 Task: Look for space in Perth from 28th july 2023 to 8th august 2023 for 5 adults, ,  and 1 pet in price range Rs.18000 to Rs.25000. Place can be entire place or private room with 3 bedrooms having 5 beds and 3 bathrooms. Property type can be house. Amenities needed are: wifiair conditioning, free parkinig on premises, gym, breakfast, beachfront. Booking option can be shelf check-in. Required host language is .
Action: Mouse moved to (447, 507)
Screenshot: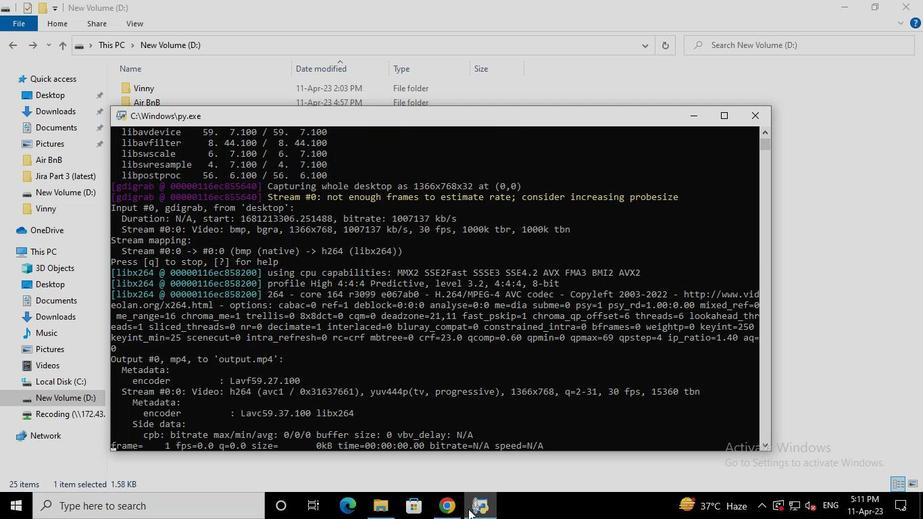 
Action: Mouse pressed left at (447, 507)
Screenshot: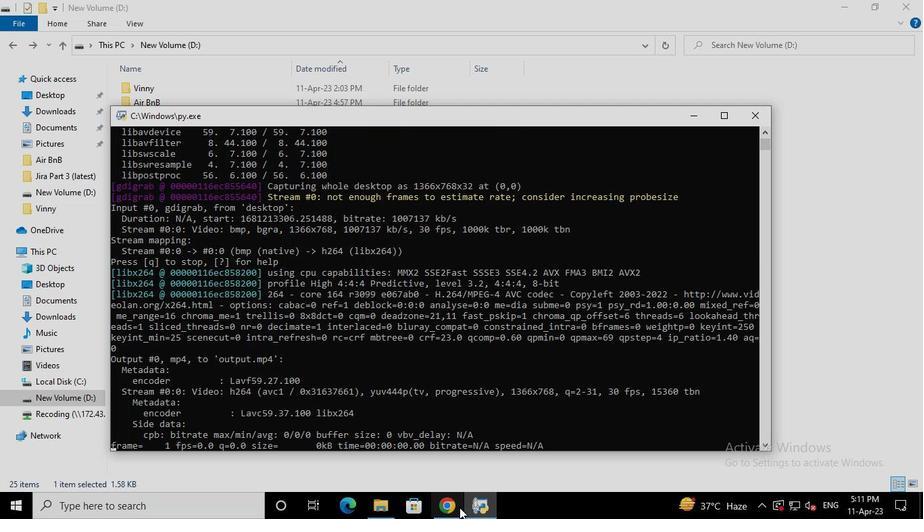 
Action: Mouse moved to (385, 123)
Screenshot: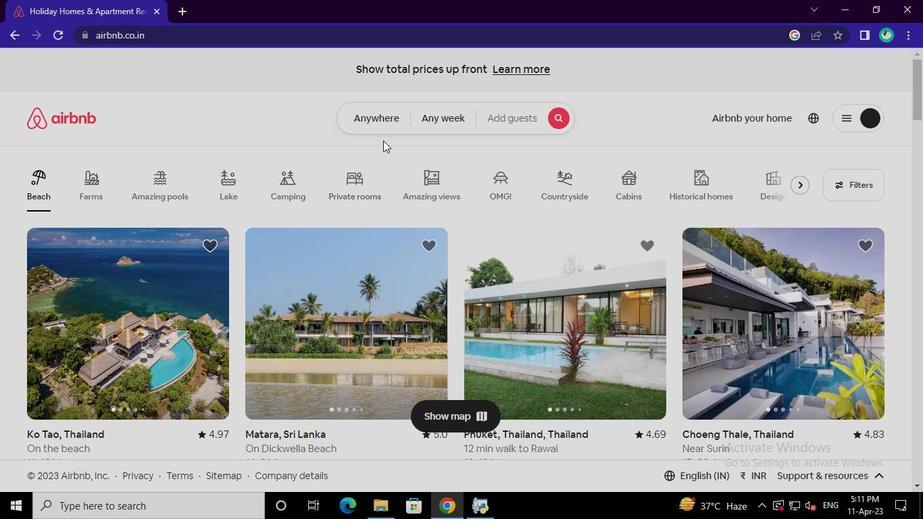 
Action: Mouse pressed left at (385, 123)
Screenshot: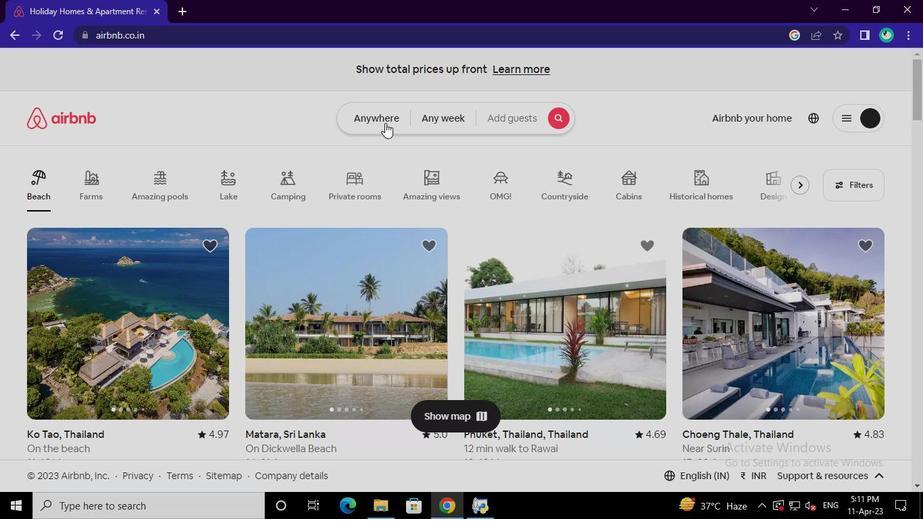 
Action: Mouse moved to (319, 171)
Screenshot: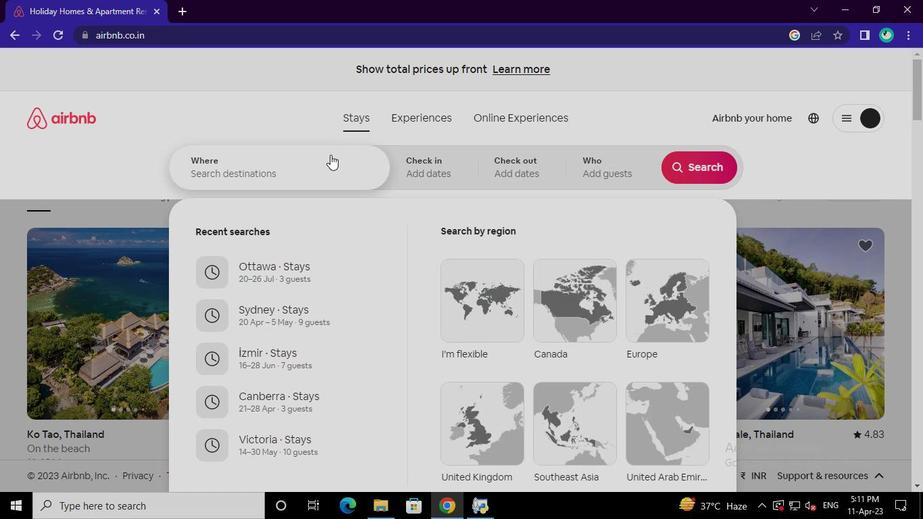 
Action: Mouse pressed left at (319, 171)
Screenshot: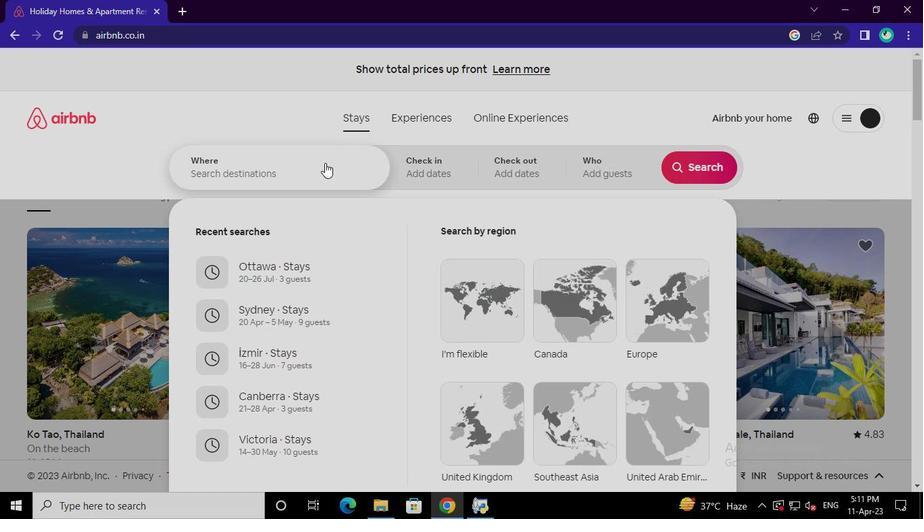 
Action: Keyboard Key.shift
Screenshot: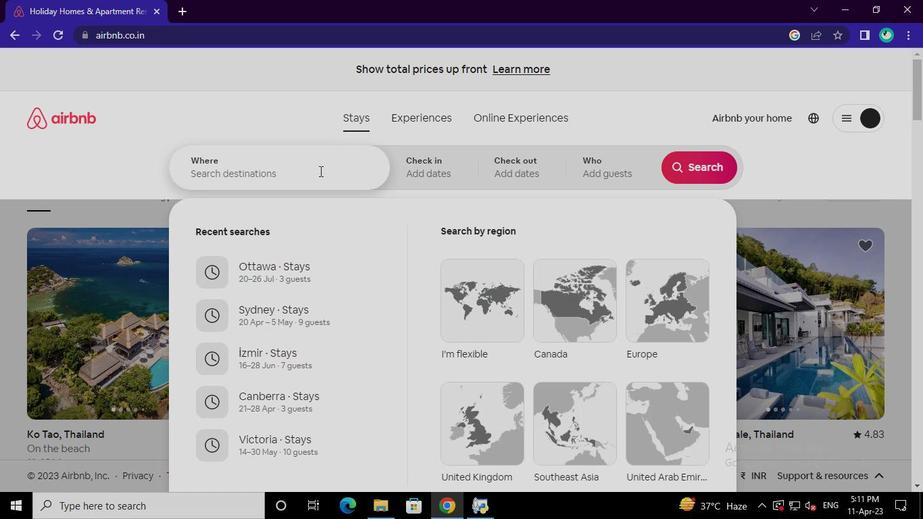 
Action: Keyboard P
Screenshot: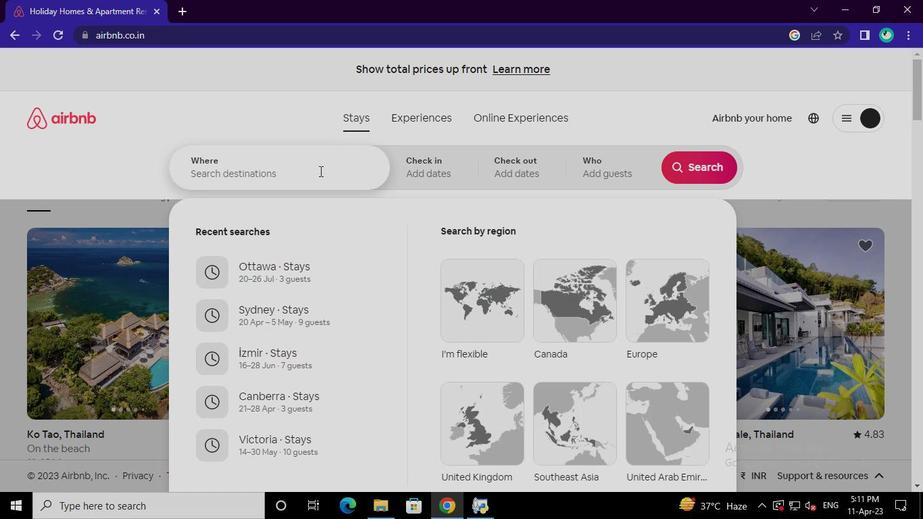 
Action: Keyboard e
Screenshot: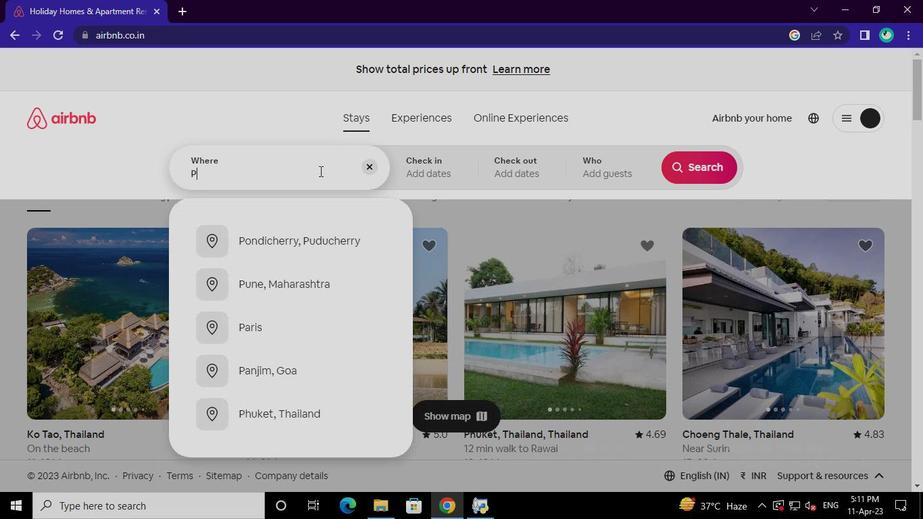 
Action: Keyboard r
Screenshot: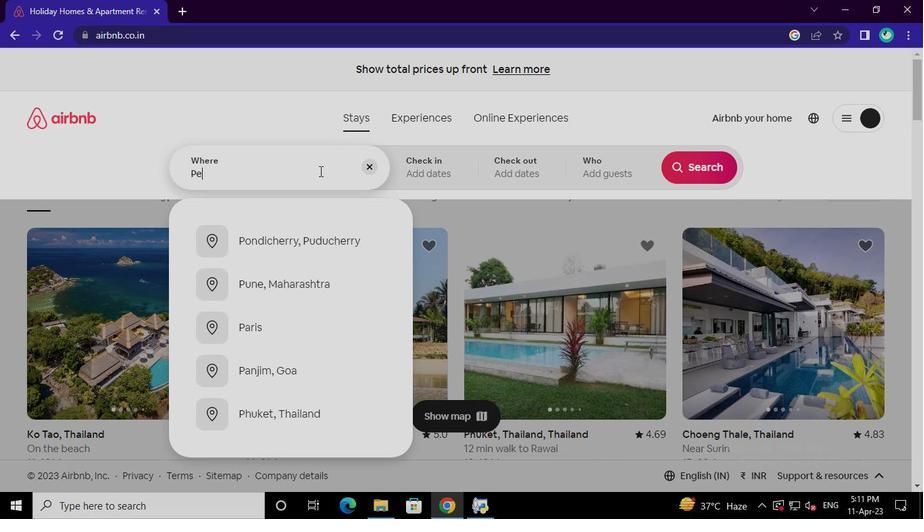 
Action: Keyboard t
Screenshot: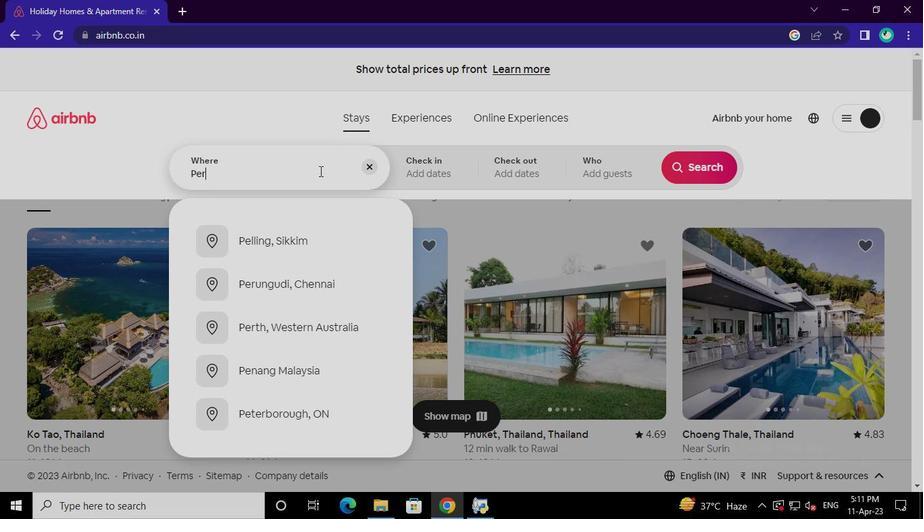 
Action: Keyboard h
Screenshot: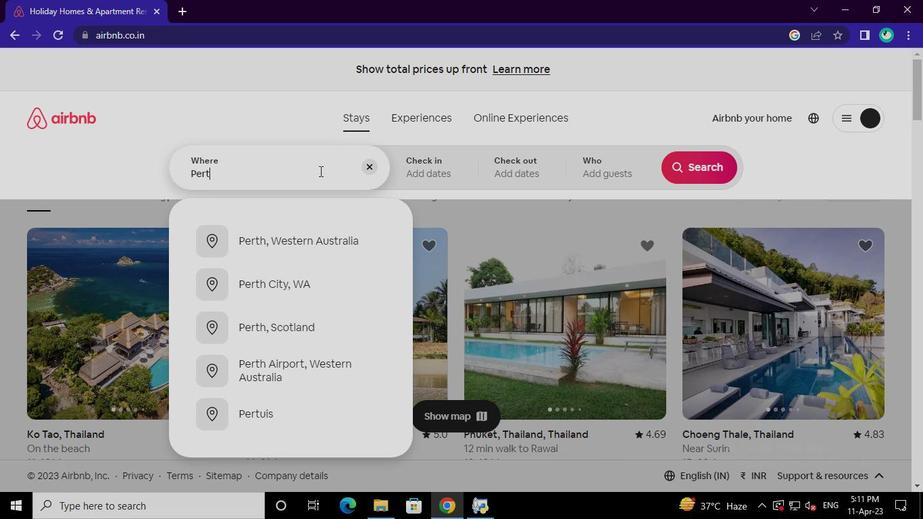 
Action: Mouse moved to (308, 240)
Screenshot: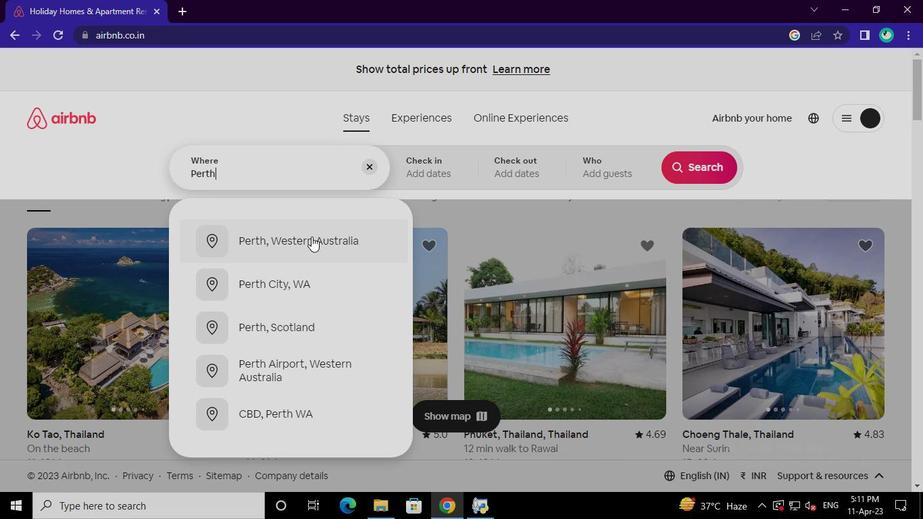 
Action: Mouse pressed left at (308, 240)
Screenshot: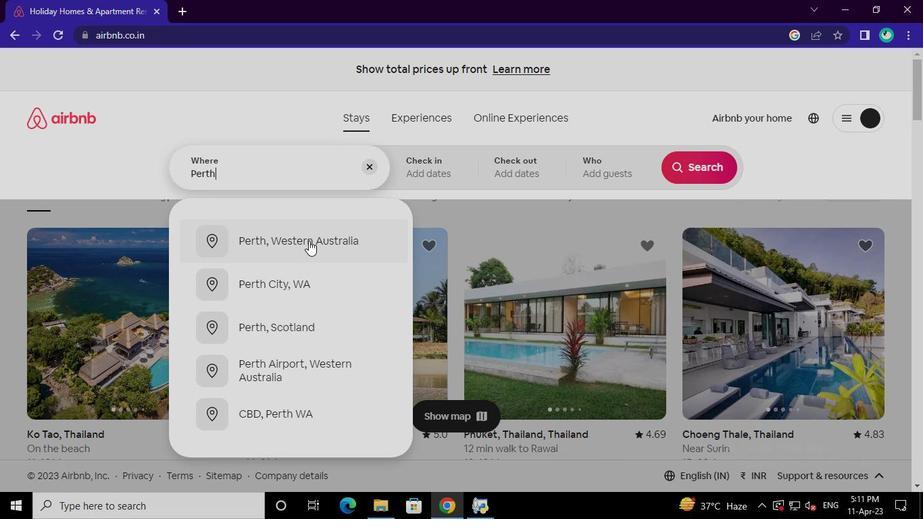 
Action: Mouse moved to (688, 275)
Screenshot: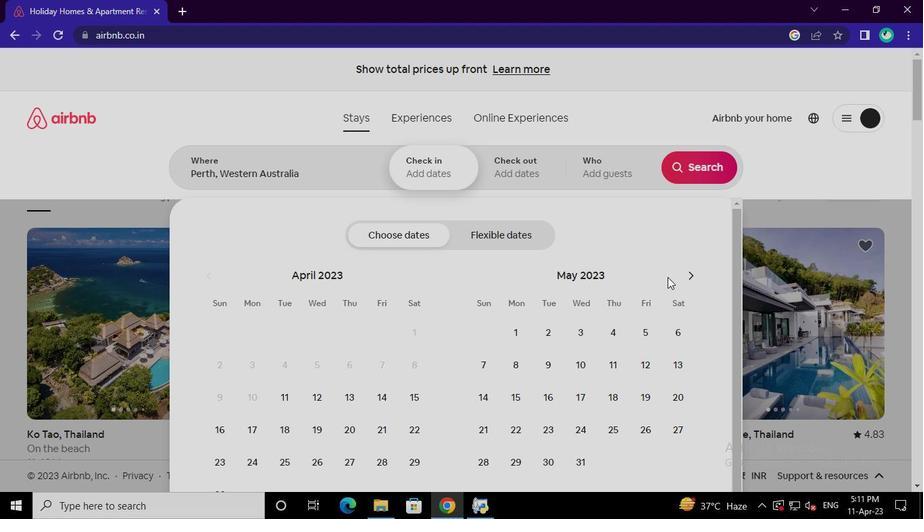 
Action: Mouse pressed left at (688, 275)
Screenshot: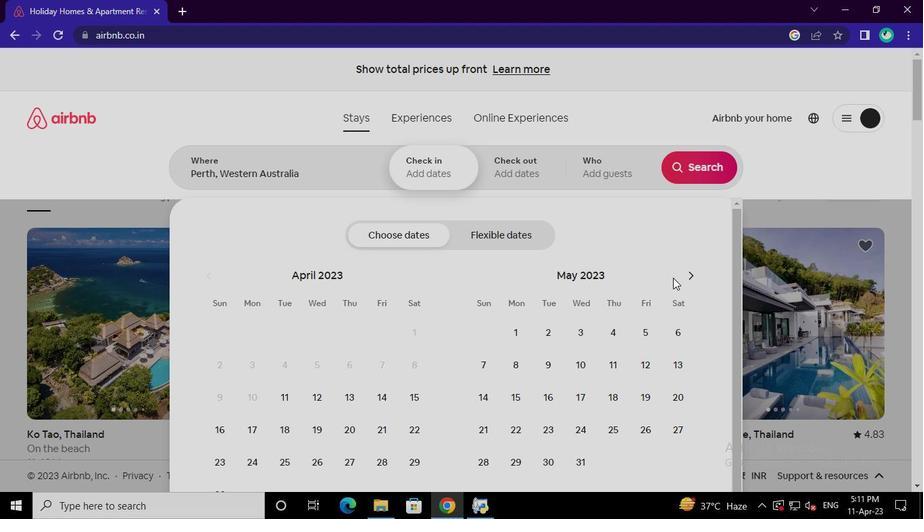 
Action: Mouse moved to (689, 274)
Screenshot: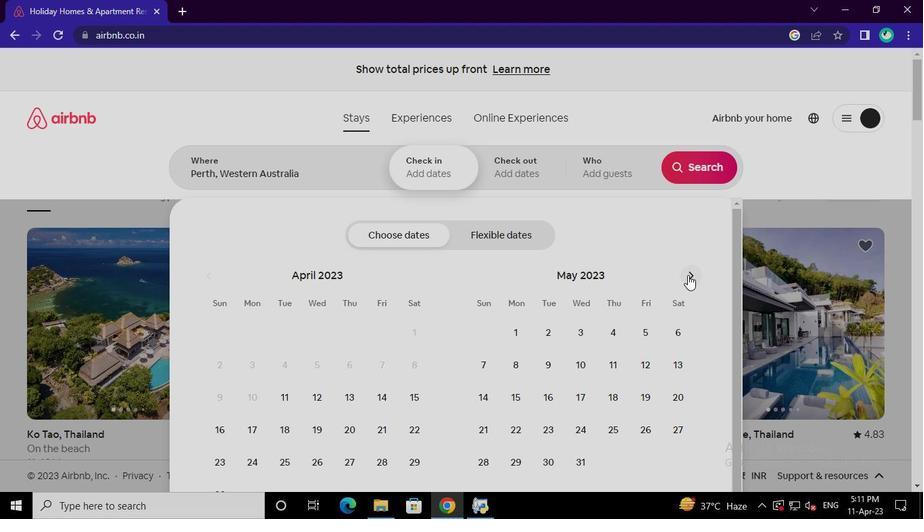 
Action: Mouse pressed left at (689, 274)
Screenshot: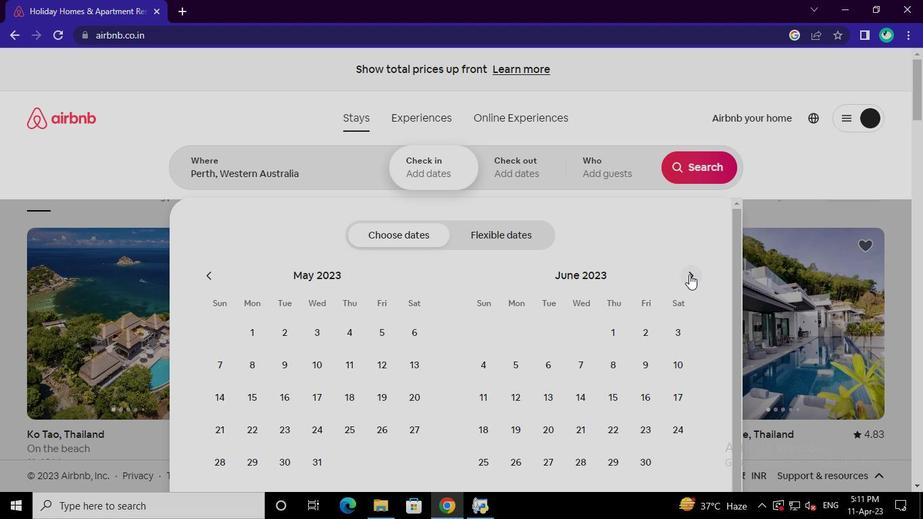 
Action: Mouse moved to (651, 462)
Screenshot: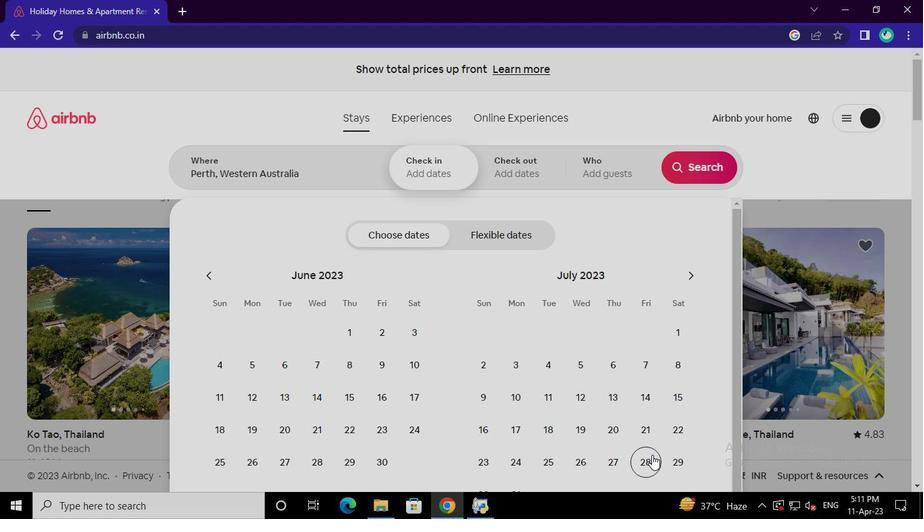 
Action: Mouse pressed left at (651, 462)
Screenshot: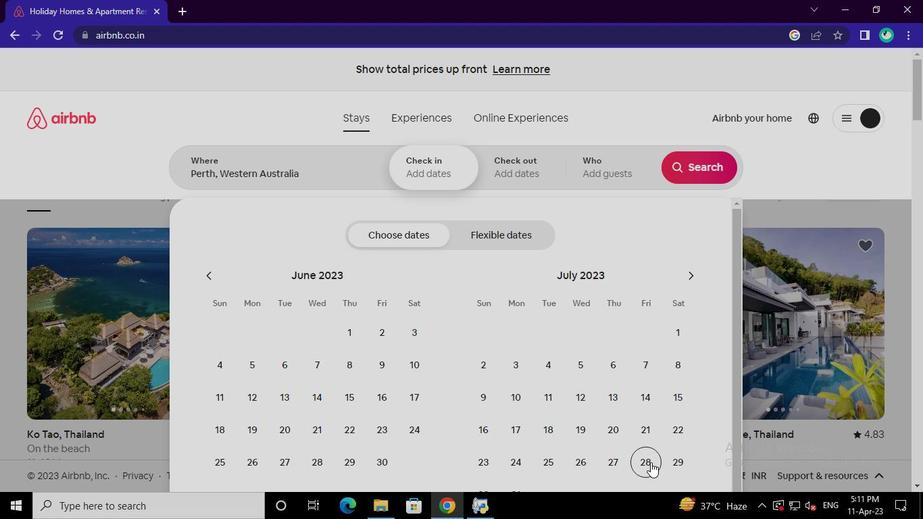 
Action: Mouse moved to (695, 276)
Screenshot: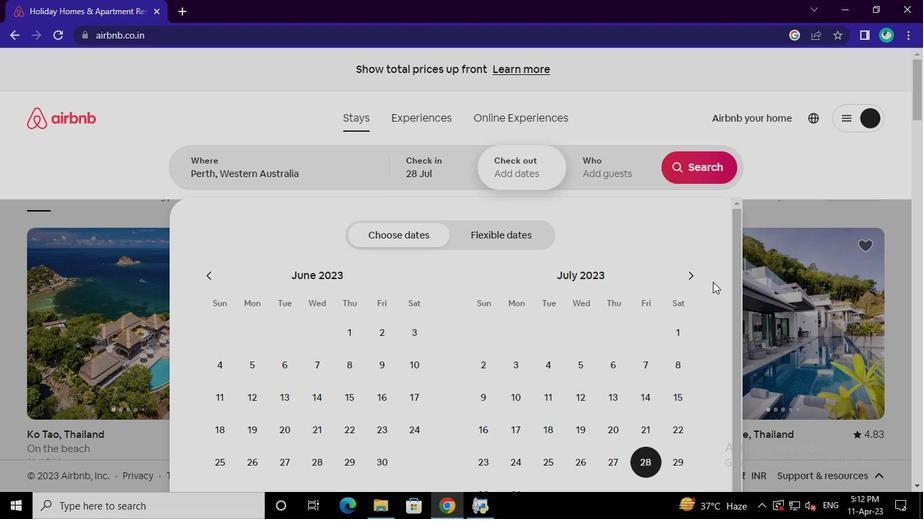 
Action: Mouse pressed left at (695, 276)
Screenshot: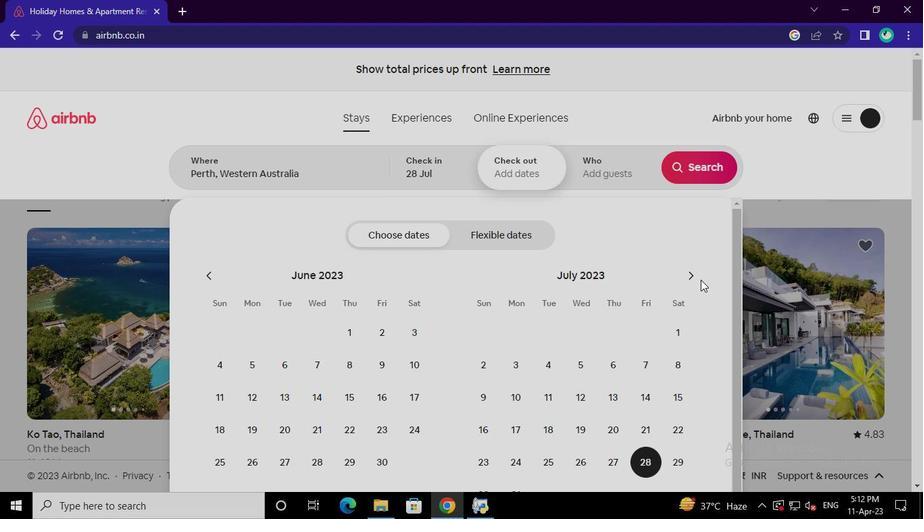 
Action: Mouse moved to (539, 367)
Screenshot: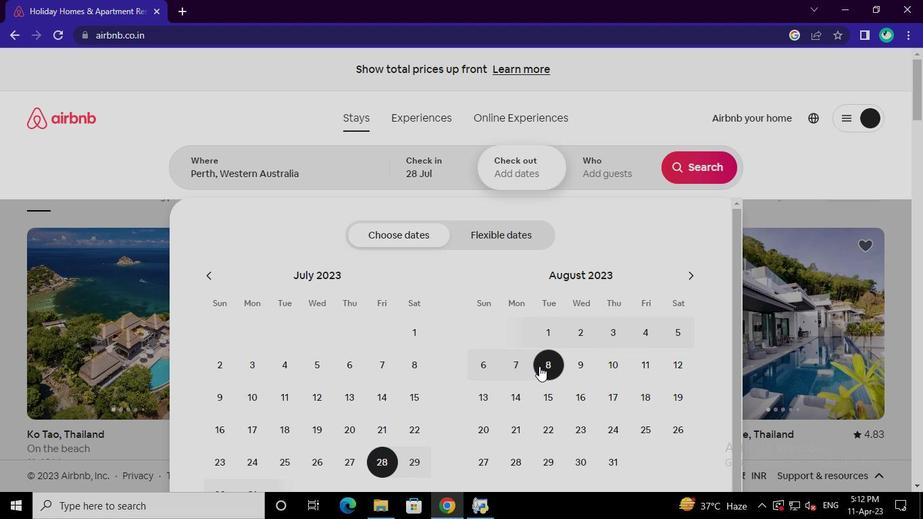 
Action: Mouse pressed left at (539, 367)
Screenshot: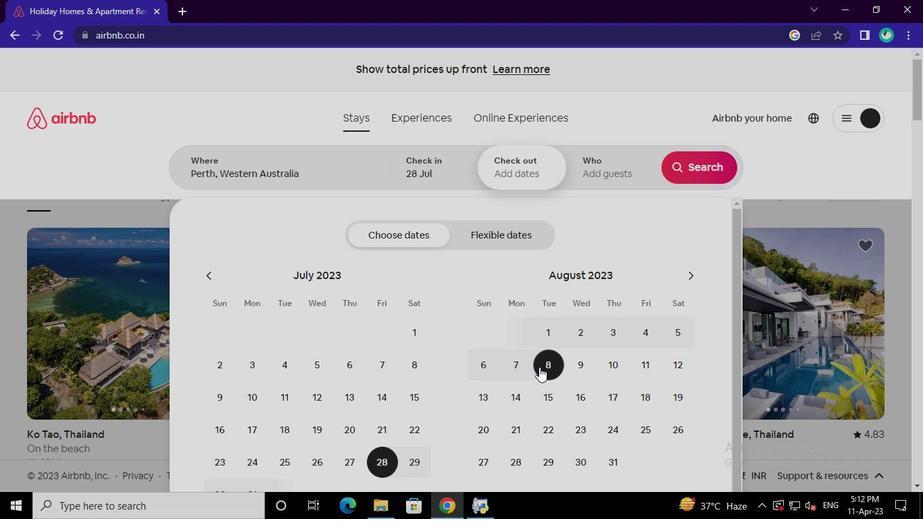
Action: Mouse moved to (624, 170)
Screenshot: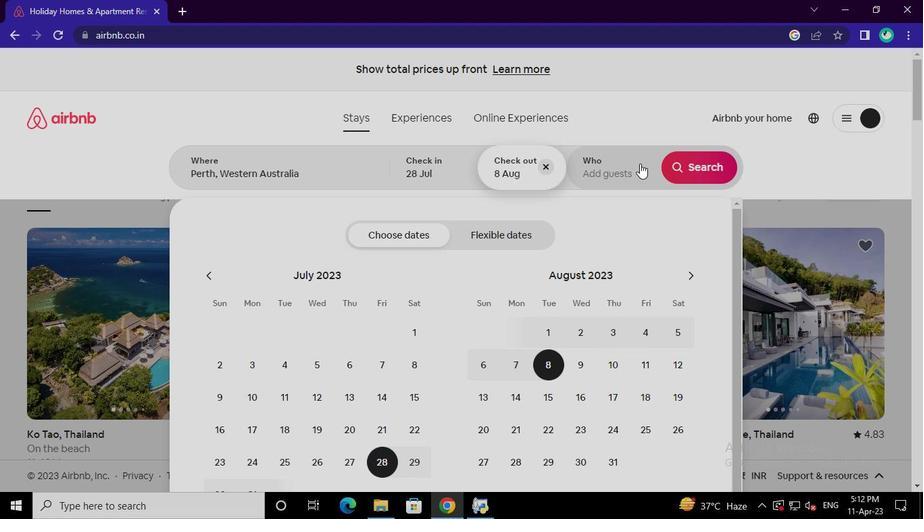 
Action: Mouse pressed left at (624, 170)
Screenshot: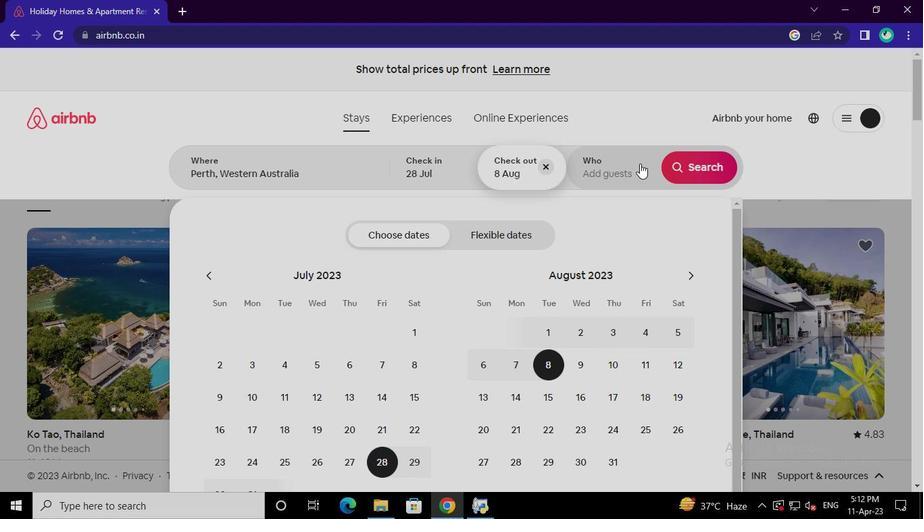 
Action: Mouse moved to (700, 237)
Screenshot: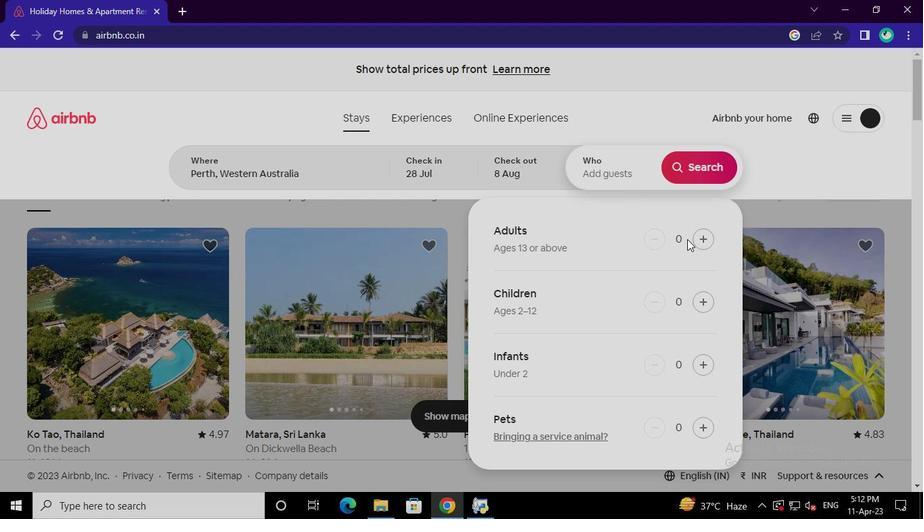 
Action: Mouse pressed left at (700, 237)
Screenshot: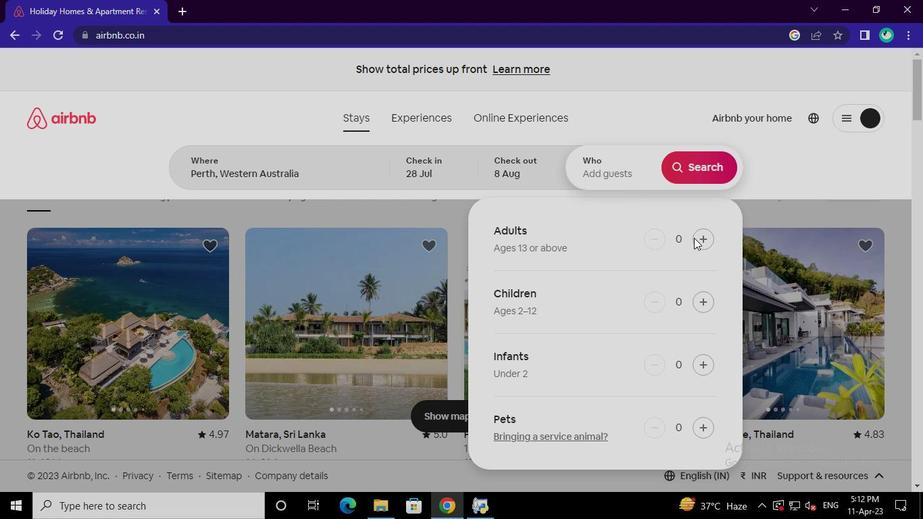 
Action: Mouse pressed left at (700, 237)
Screenshot: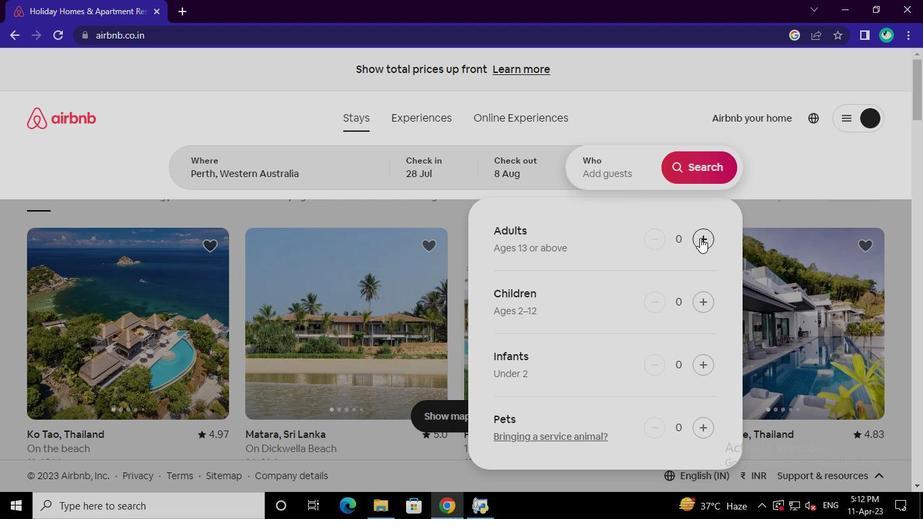 
Action: Mouse pressed left at (700, 237)
Screenshot: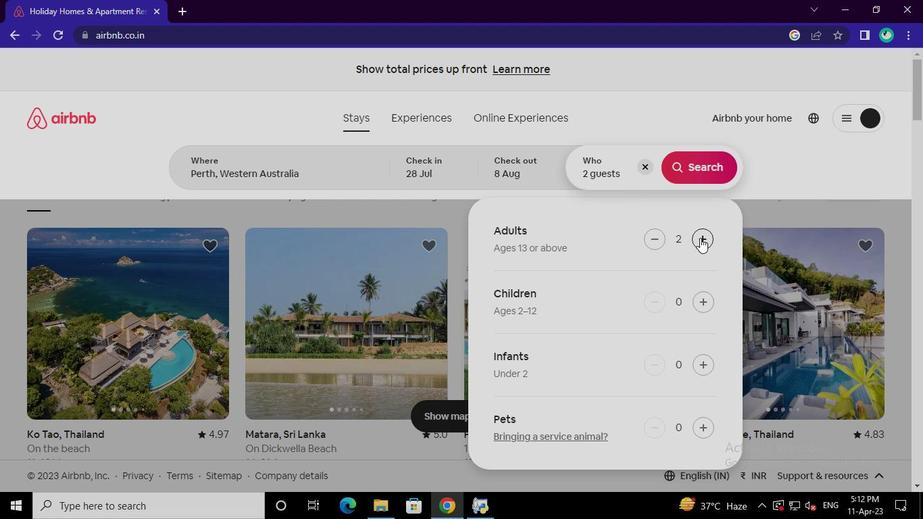 
Action: Mouse pressed left at (700, 237)
Screenshot: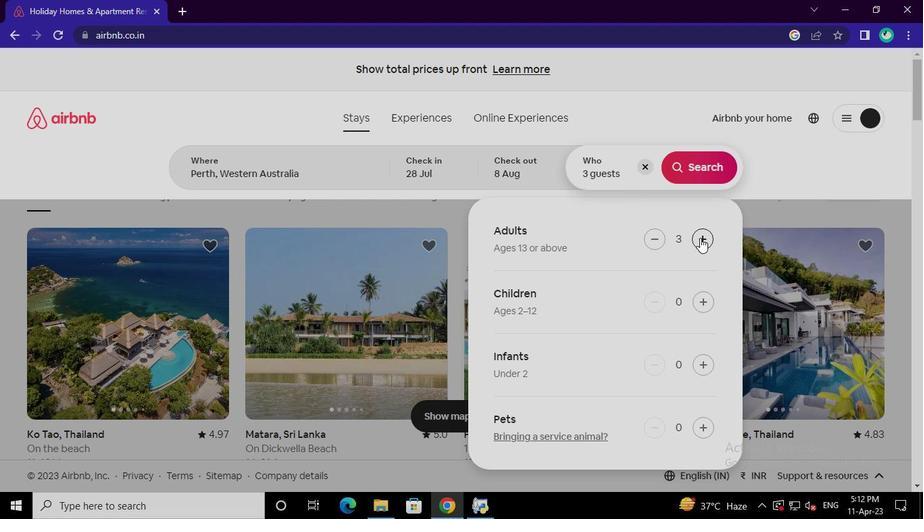 
Action: Mouse pressed left at (700, 237)
Screenshot: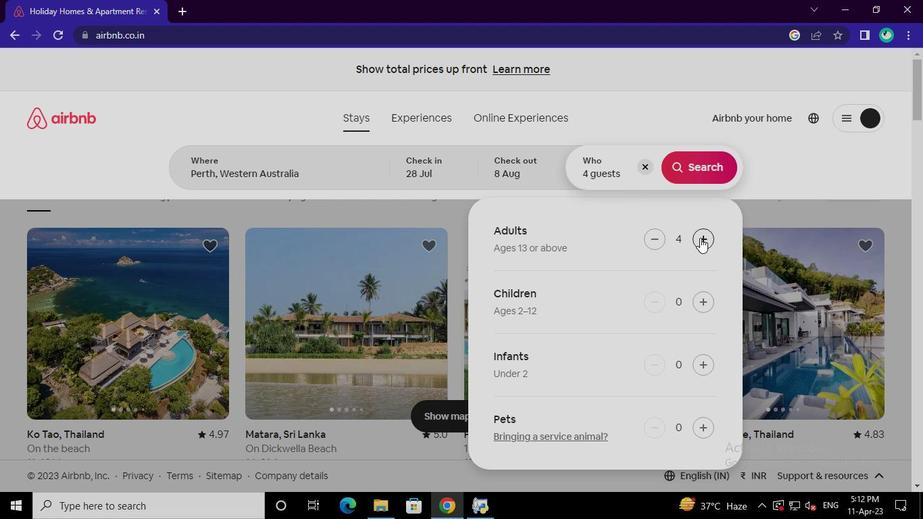 
Action: Mouse moved to (703, 422)
Screenshot: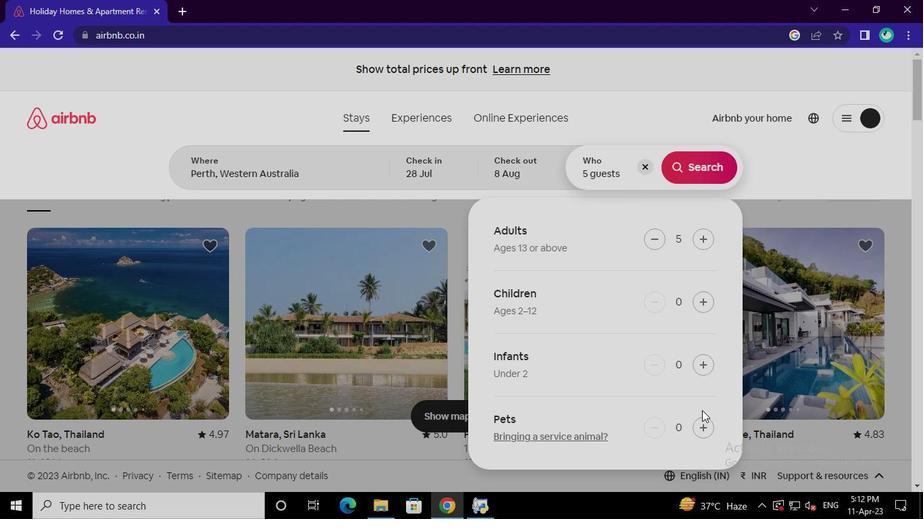 
Action: Mouse pressed left at (703, 422)
Screenshot: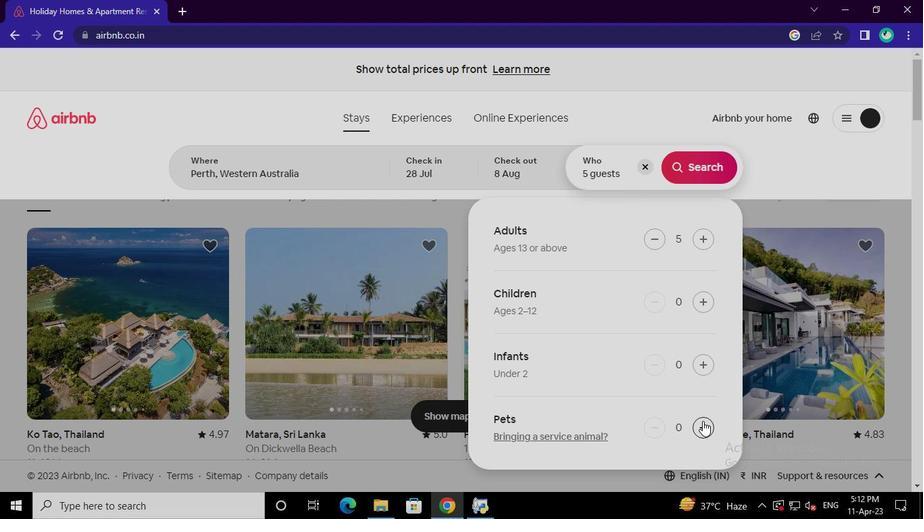 
Action: Mouse moved to (697, 167)
Screenshot: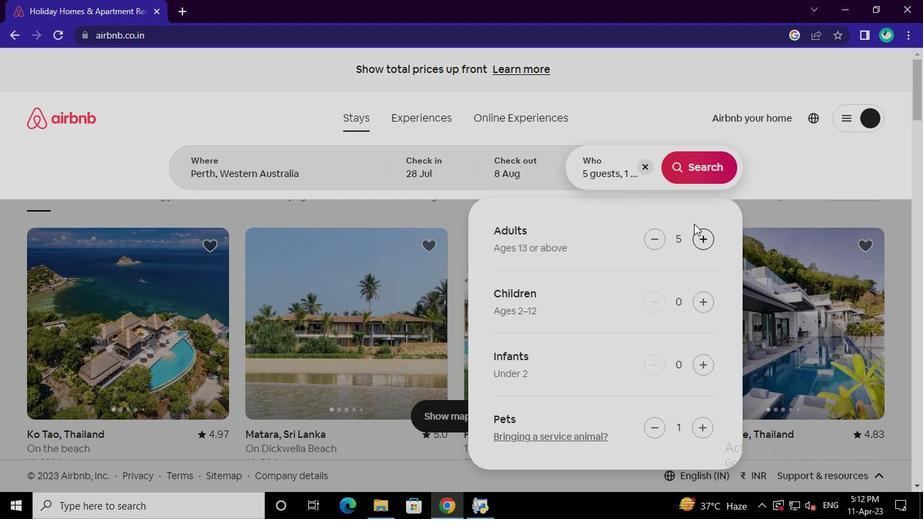 
Action: Mouse pressed left at (697, 167)
Screenshot: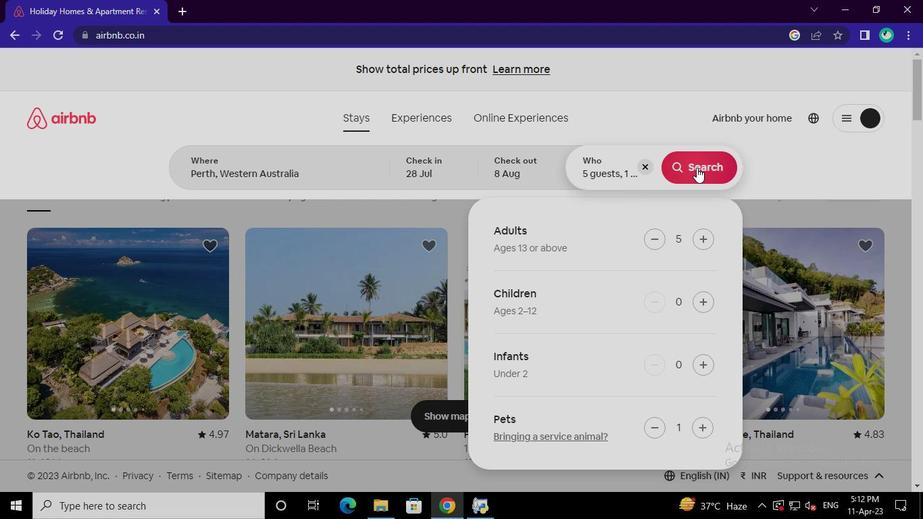 
Action: Mouse moved to (864, 132)
Screenshot: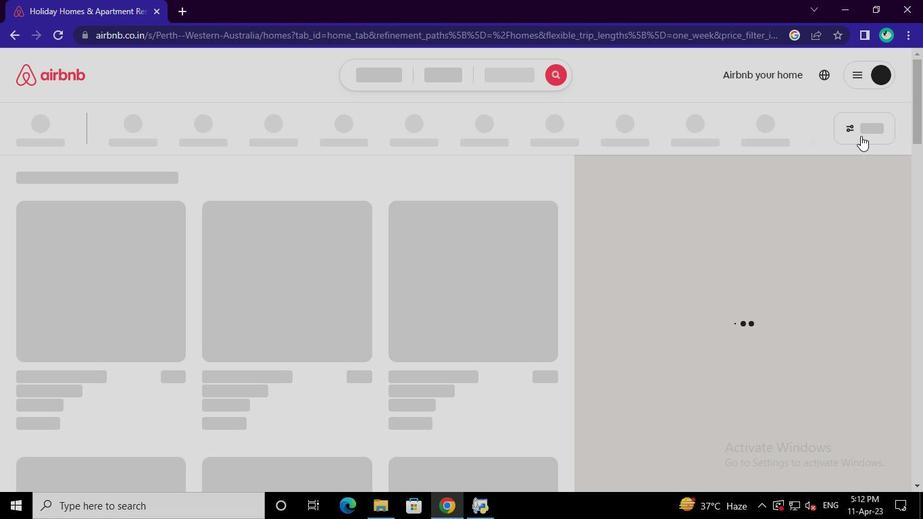 
Action: Mouse pressed left at (864, 132)
Screenshot: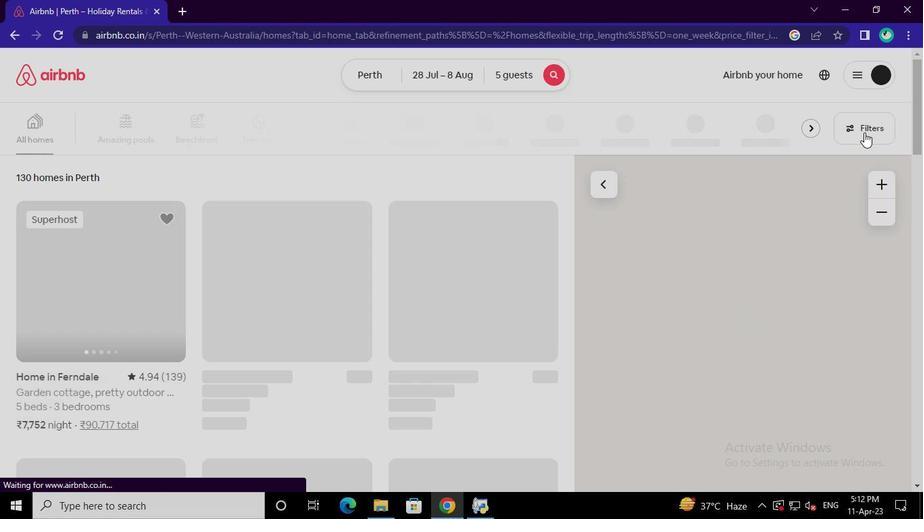 
Action: Mouse moved to (340, 298)
Screenshot: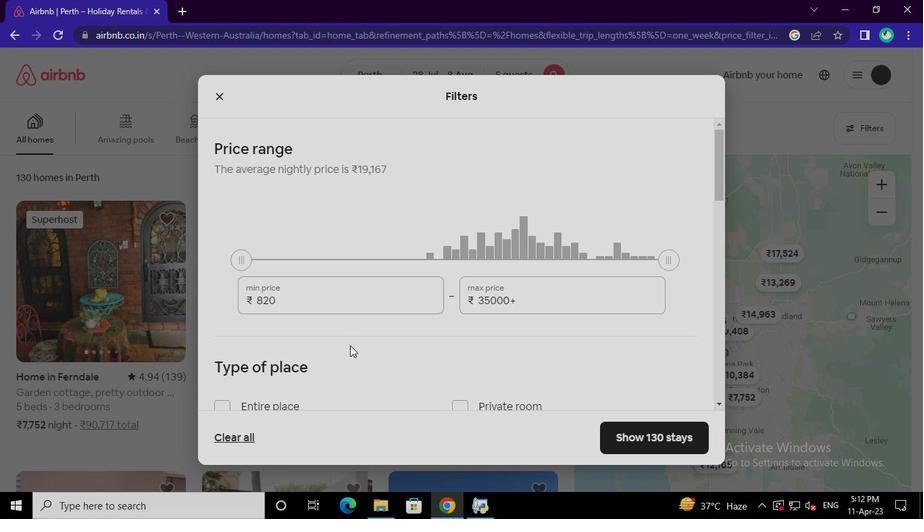 
Action: Mouse pressed left at (340, 298)
Screenshot: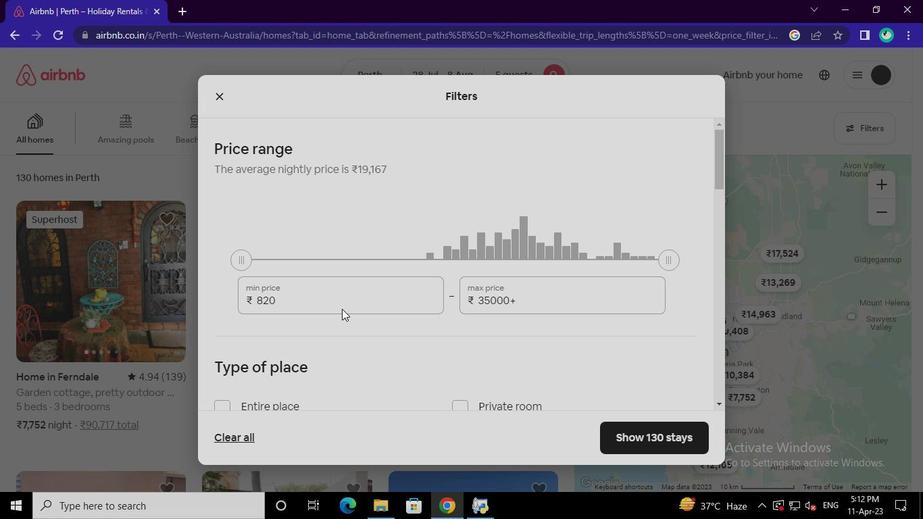 
Action: Keyboard Key.backspace
Screenshot: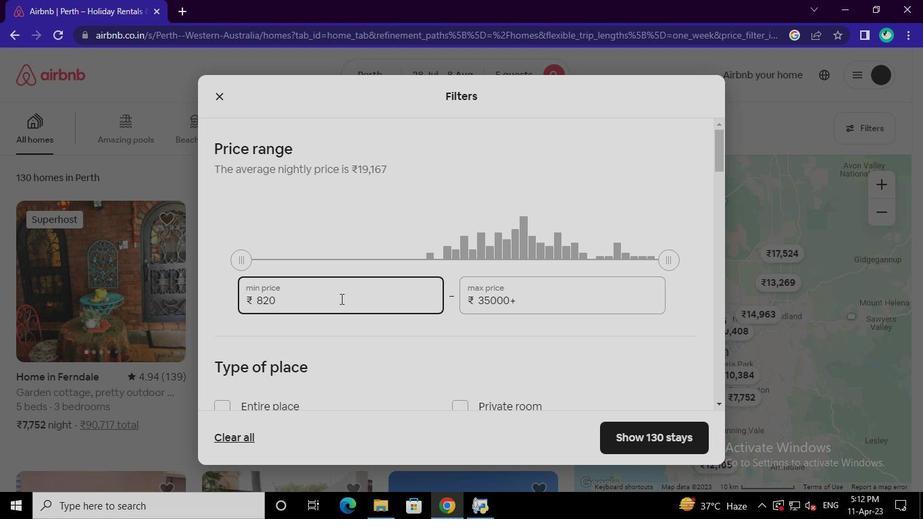 
Action: Keyboard Key.backspace
Screenshot: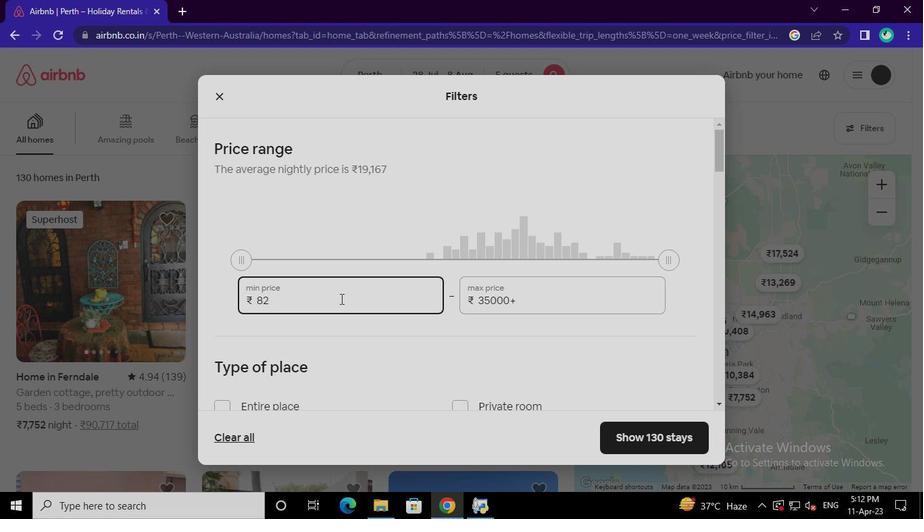 
Action: Keyboard Key.backspace
Screenshot: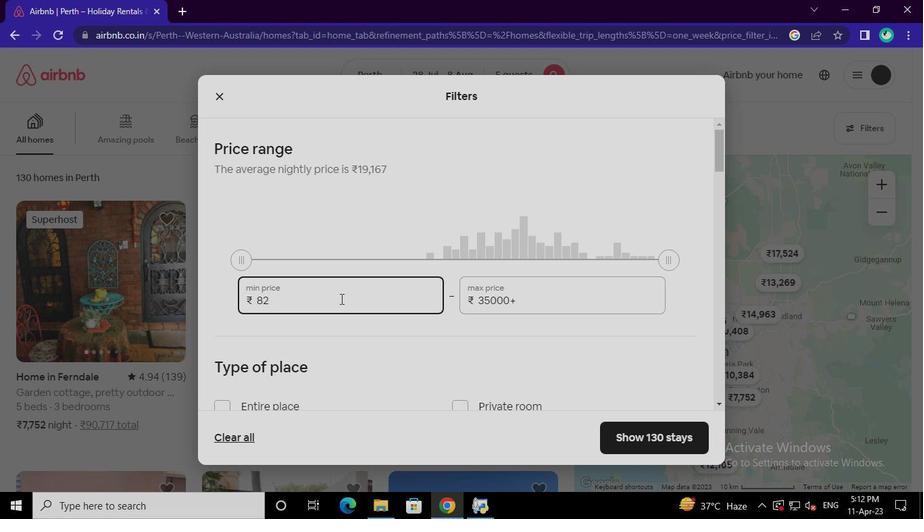 
Action: Keyboard Key.backspace
Screenshot: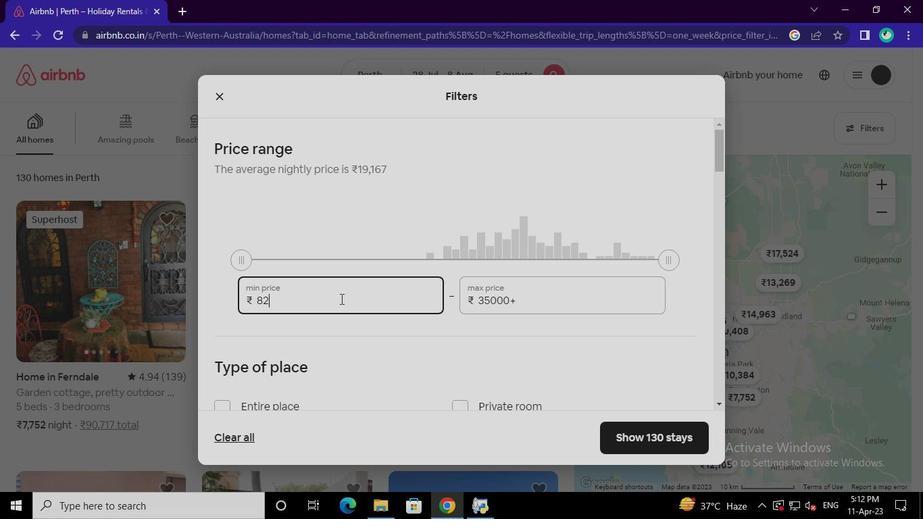 
Action: Keyboard Key.backspace
Screenshot: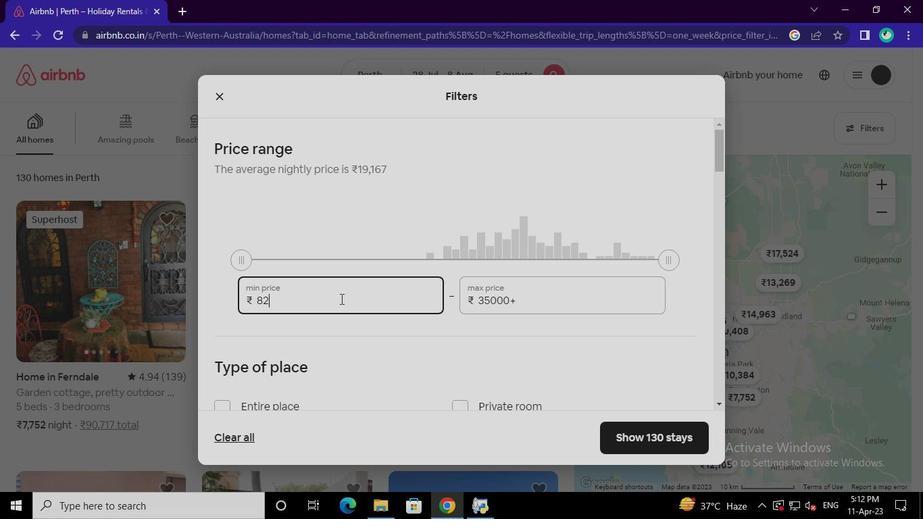 
Action: Keyboard Key.backspace
Screenshot: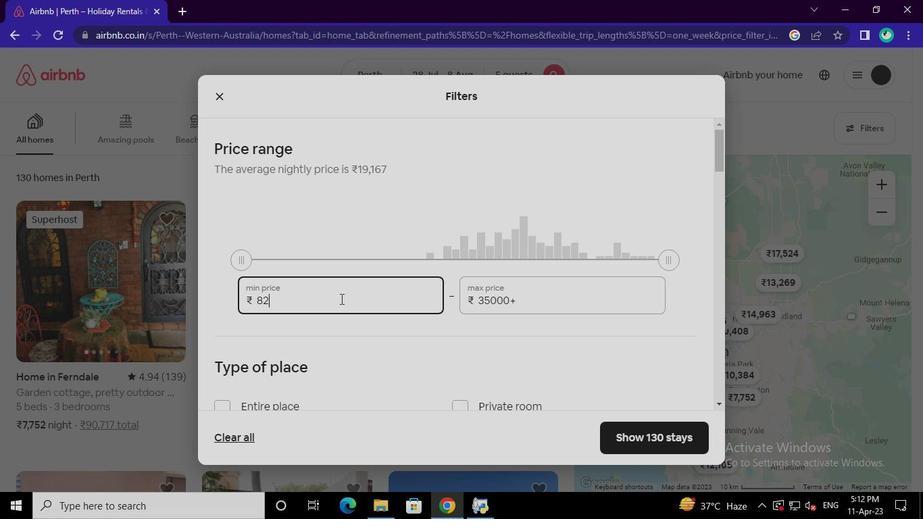 
Action: Keyboard Key.backspace
Screenshot: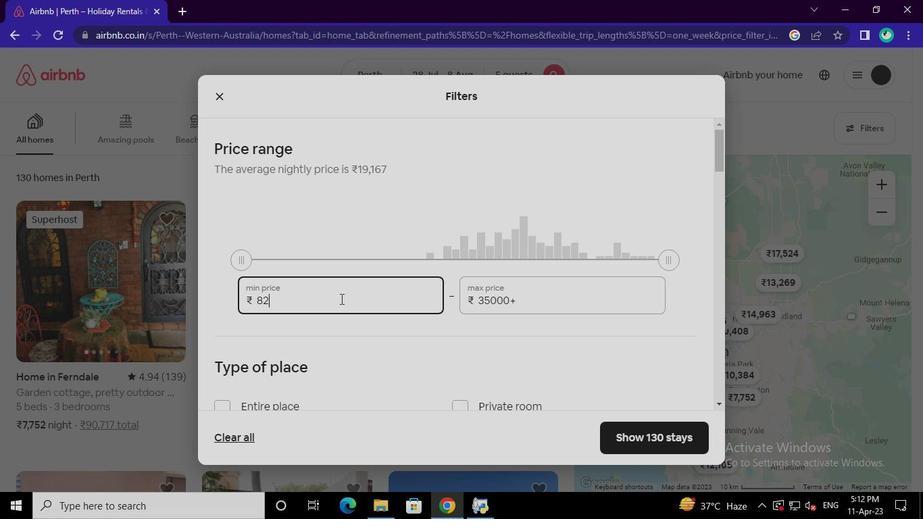 
Action: Keyboard Key.backspace
Screenshot: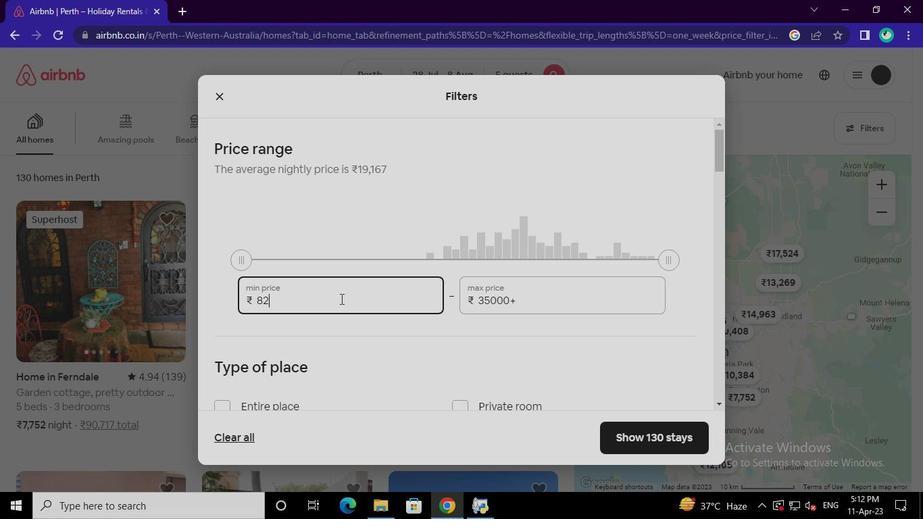 
Action: Keyboard Key.backspace
Screenshot: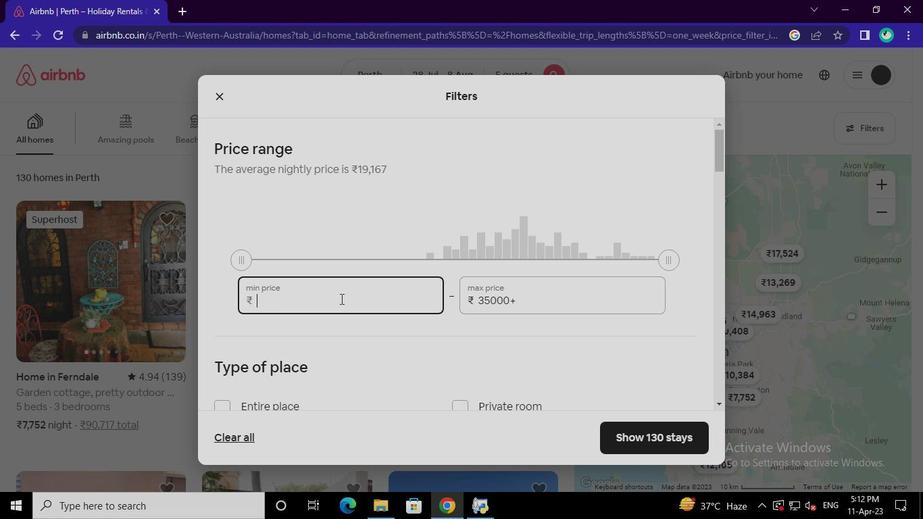 
Action: Keyboard Key.backspace
Screenshot: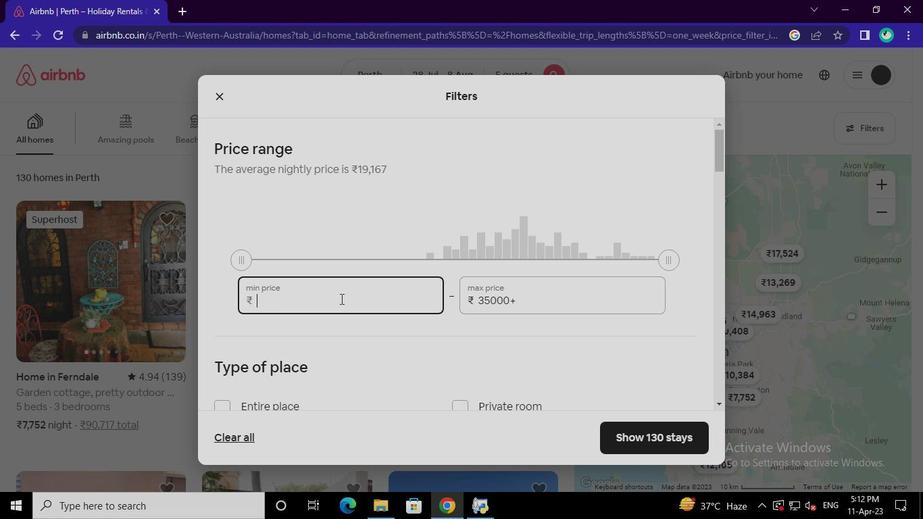 
Action: Keyboard Key.backspace
Screenshot: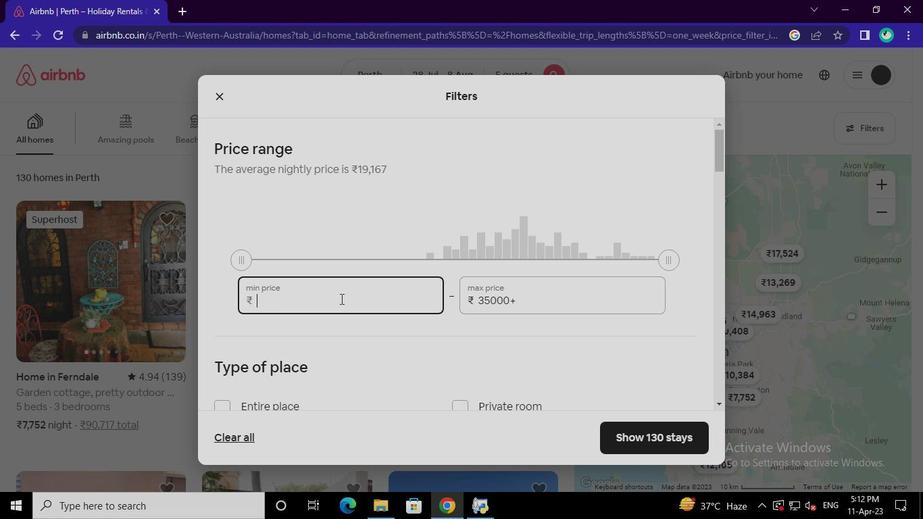 
Action: Keyboard Key.backspace
Screenshot: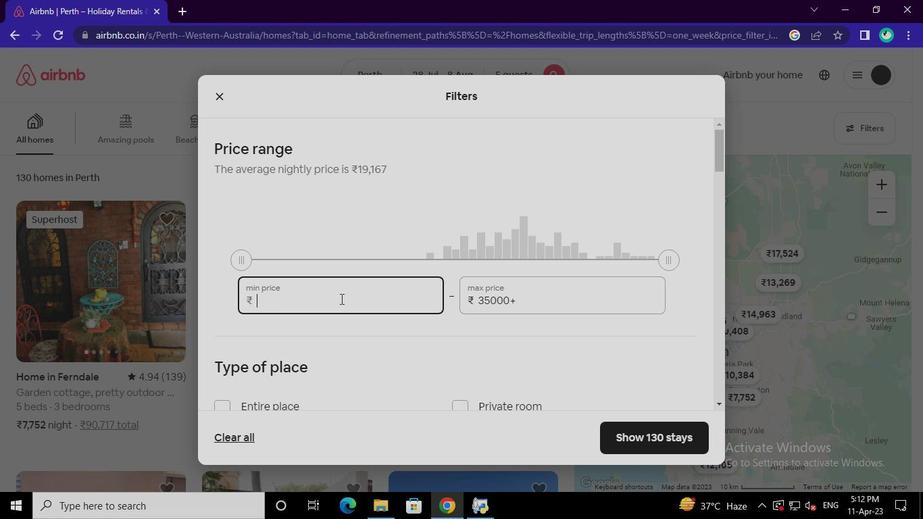 
Action: Keyboard Key.backspace
Screenshot: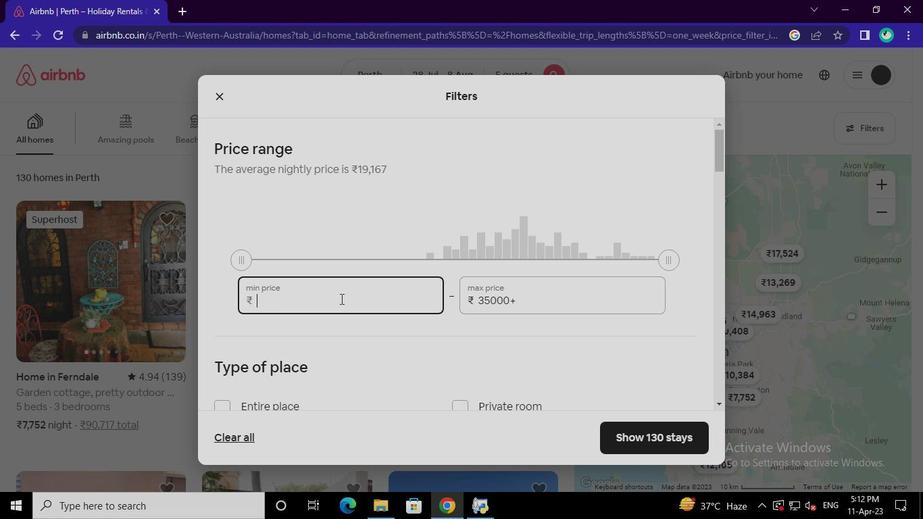 
Action: Keyboard Key.backspace
Screenshot: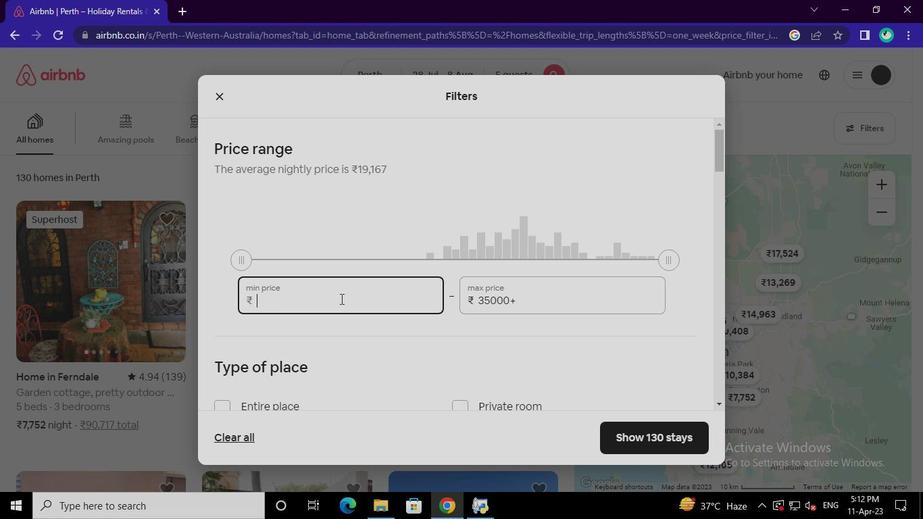 
Action: Keyboard Key.backspace
Screenshot: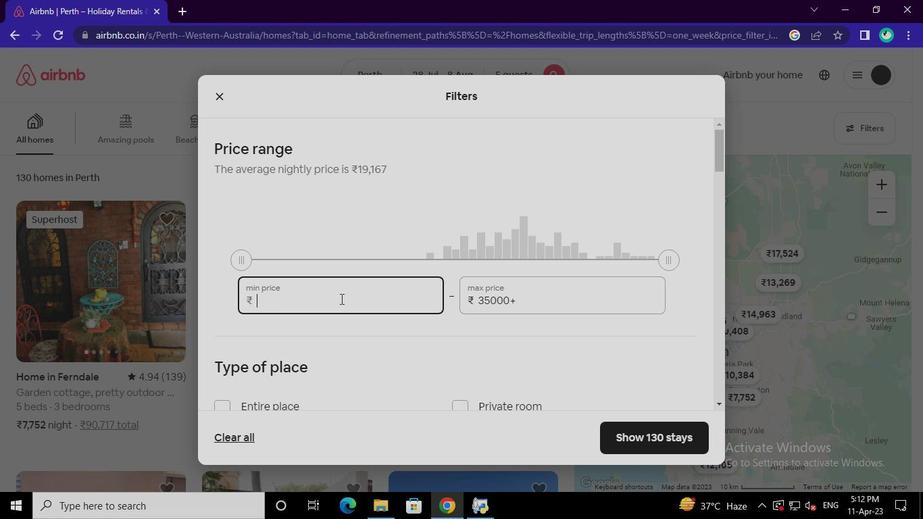 
Action: Keyboard Key.backspace
Screenshot: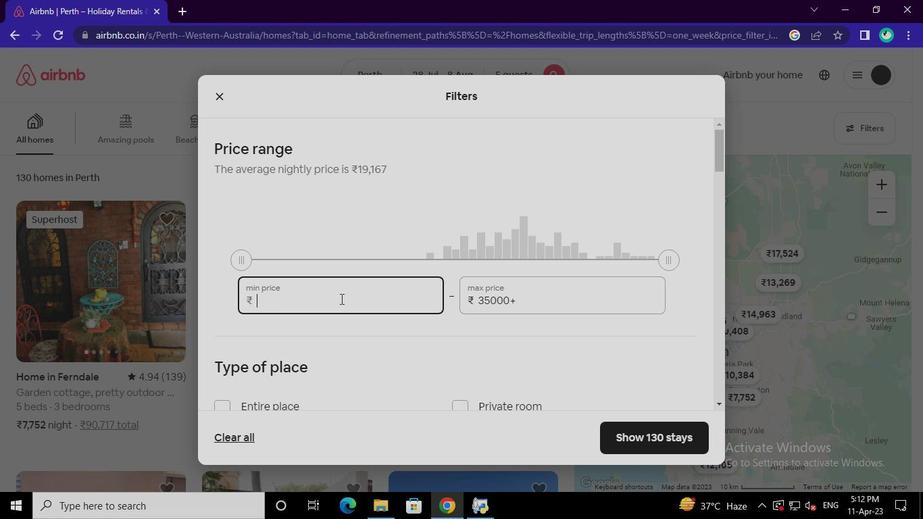 
Action: Keyboard <97>
Screenshot: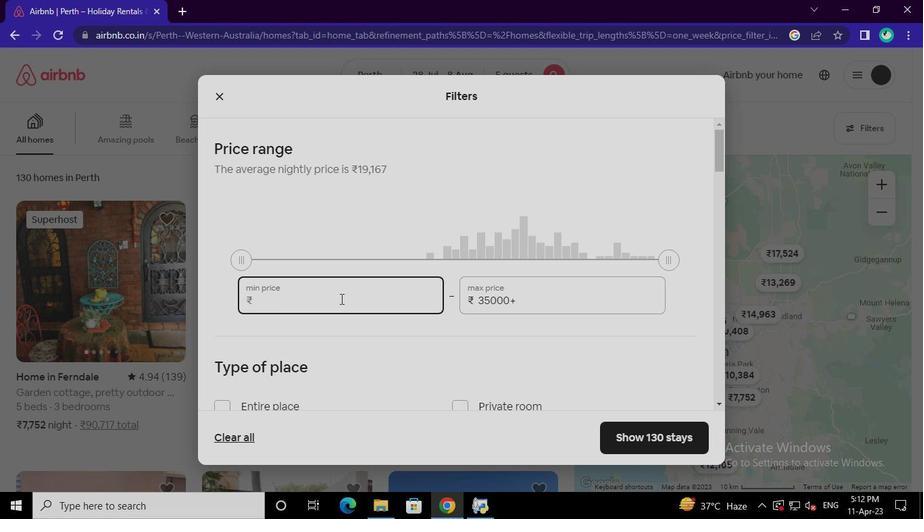 
Action: Keyboard <104>
Screenshot: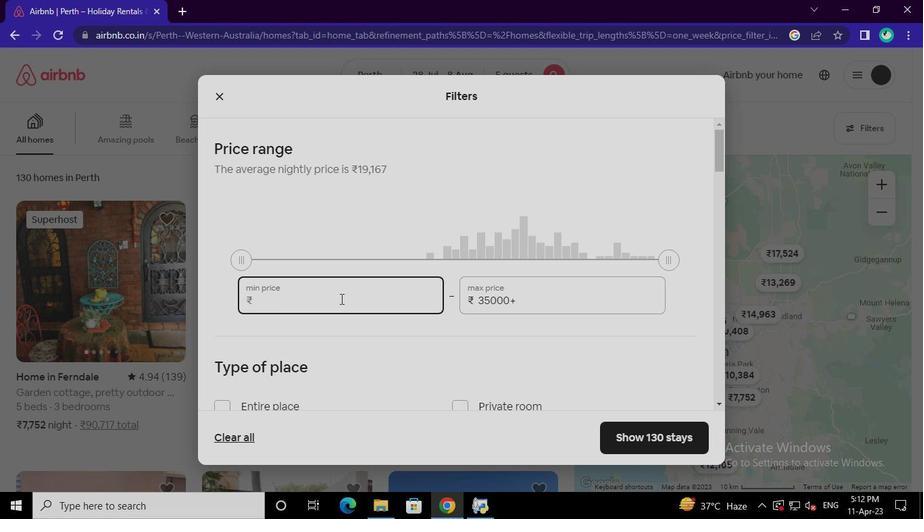 
Action: Keyboard <96>
Screenshot: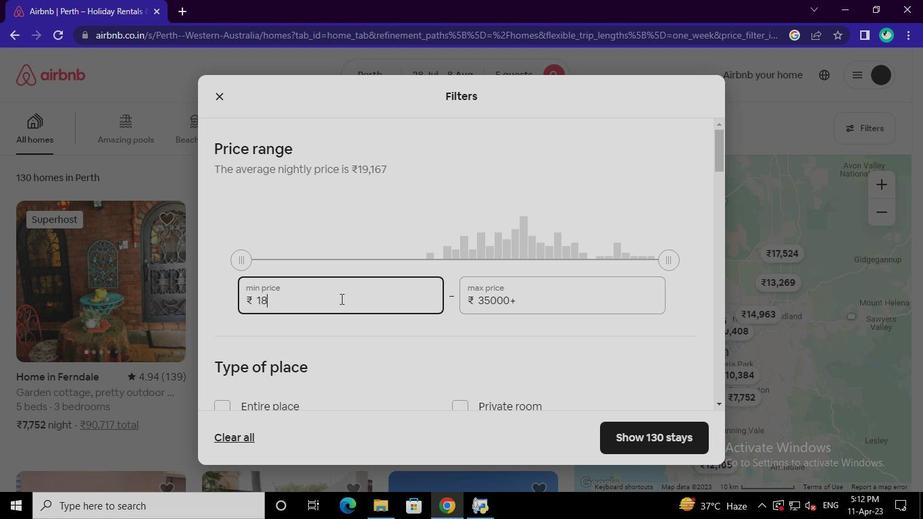 
Action: Keyboard <96>
Screenshot: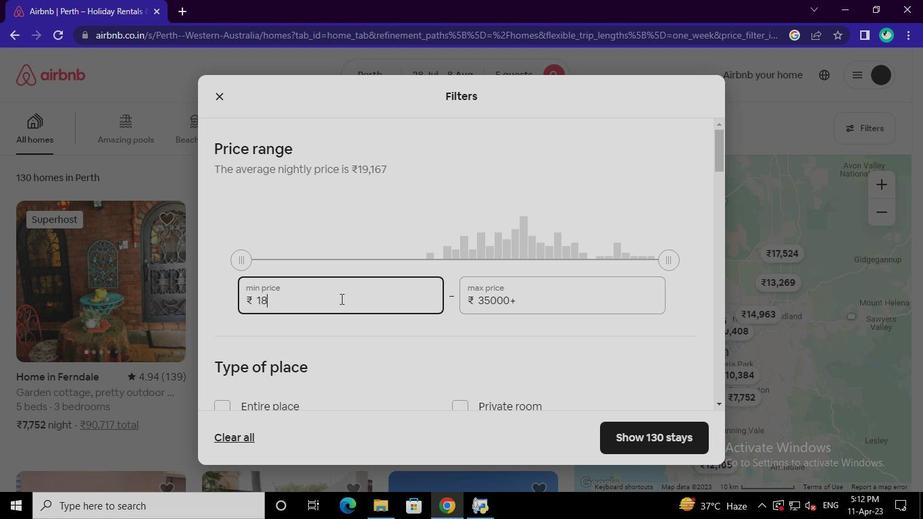 
Action: Keyboard <96>
Screenshot: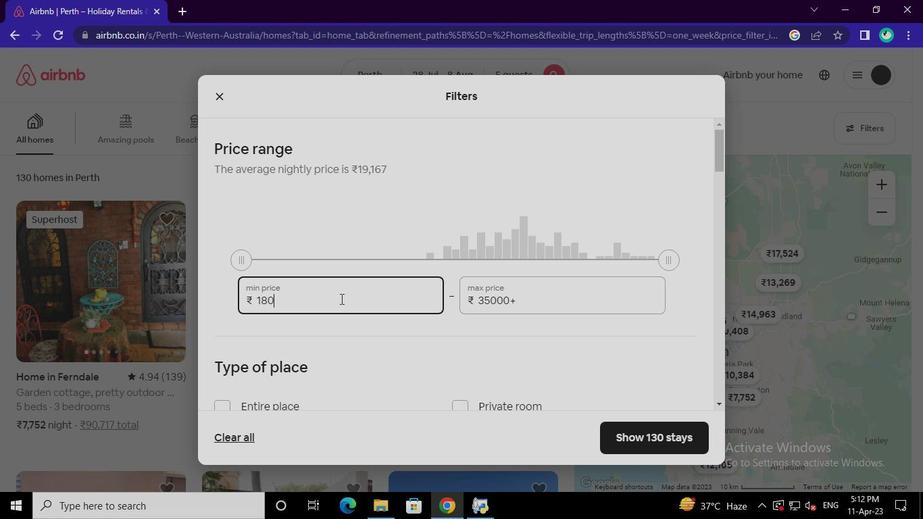 
Action: Mouse moved to (535, 299)
Screenshot: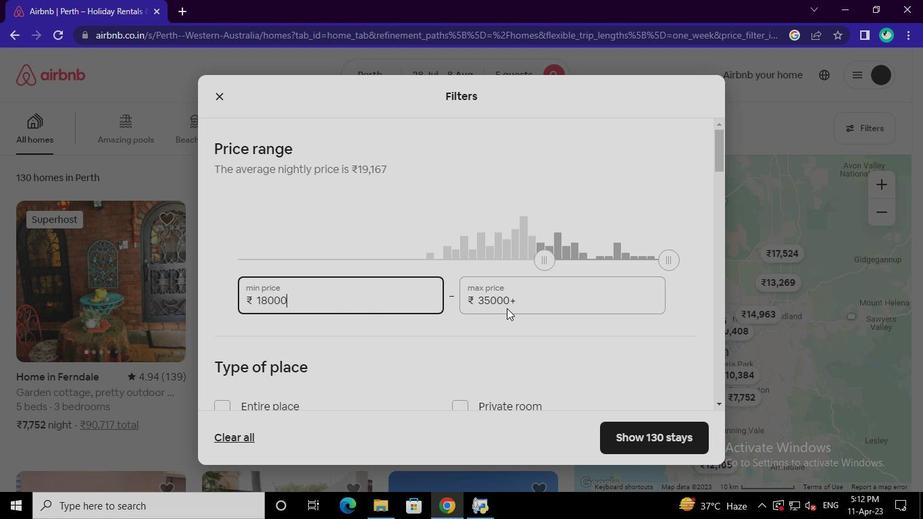 
Action: Mouse pressed left at (535, 299)
Screenshot: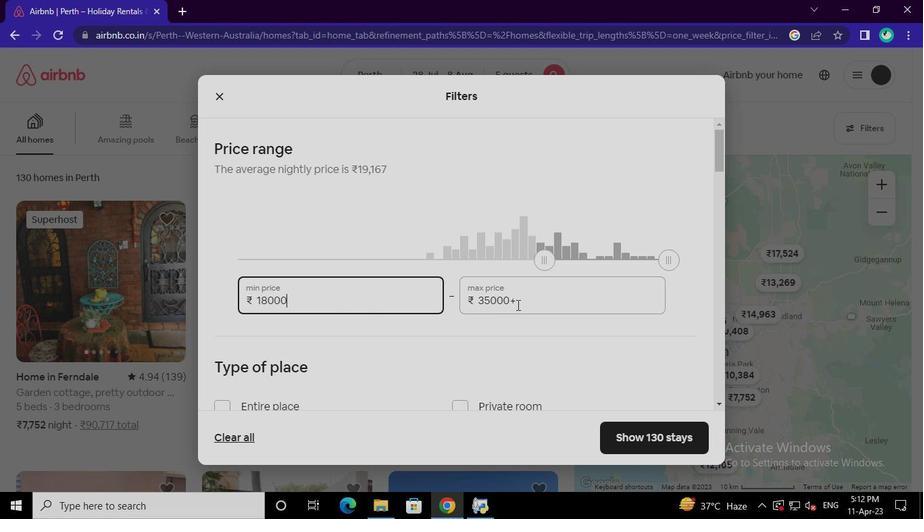 
Action: Mouse moved to (535, 299)
Screenshot: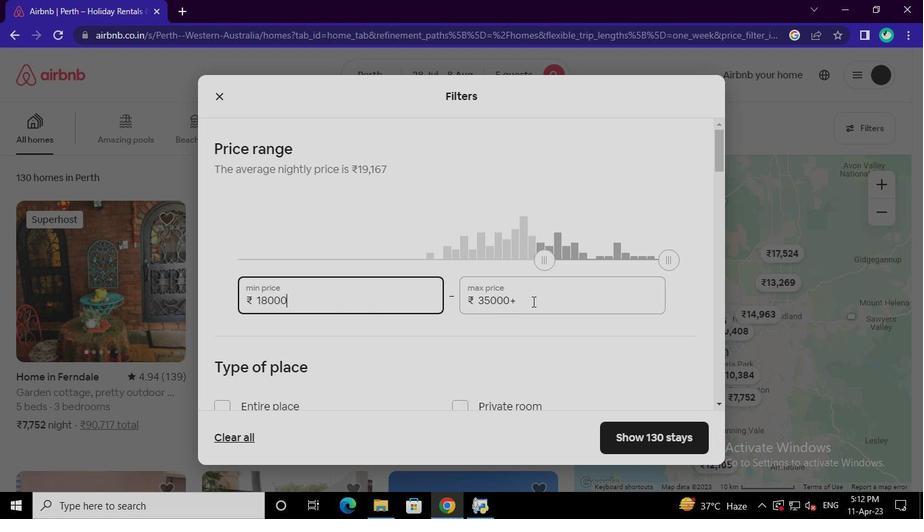 
Action: Keyboard Key.backspace
Screenshot: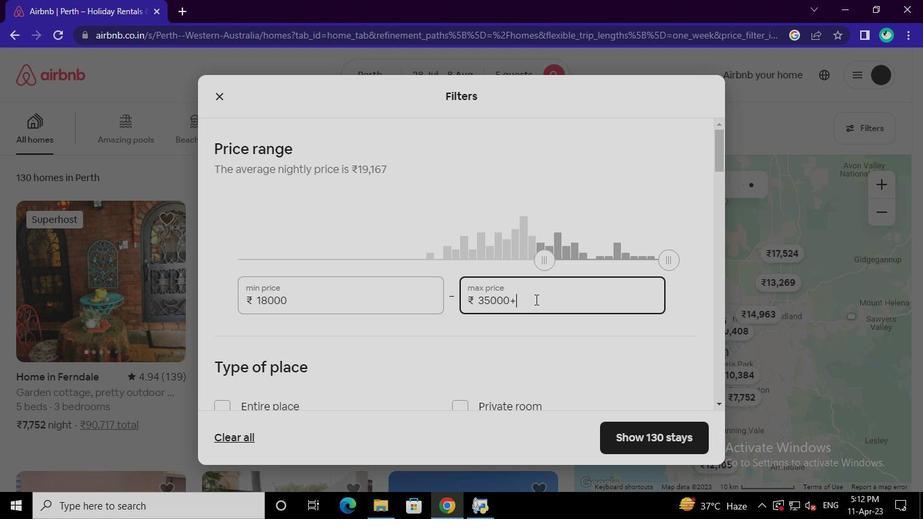 
Action: Keyboard Key.backspace
Screenshot: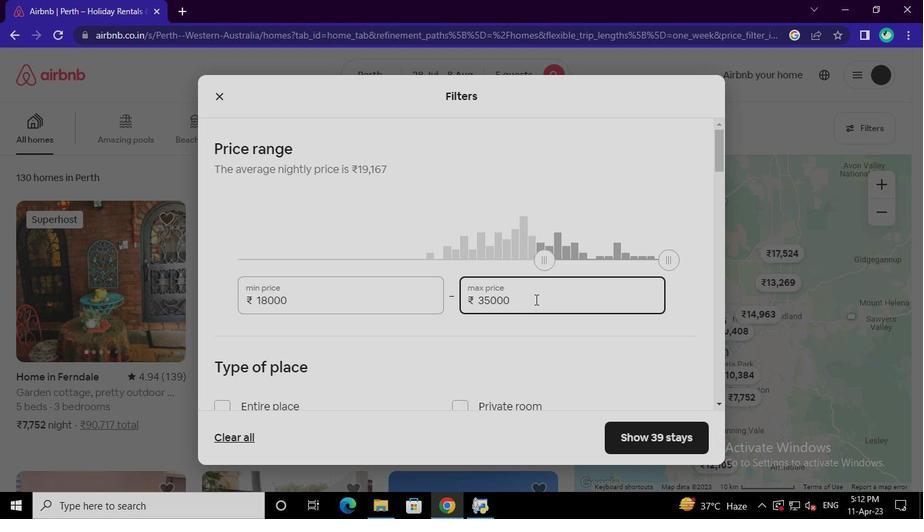 
Action: Keyboard Key.backspace
Screenshot: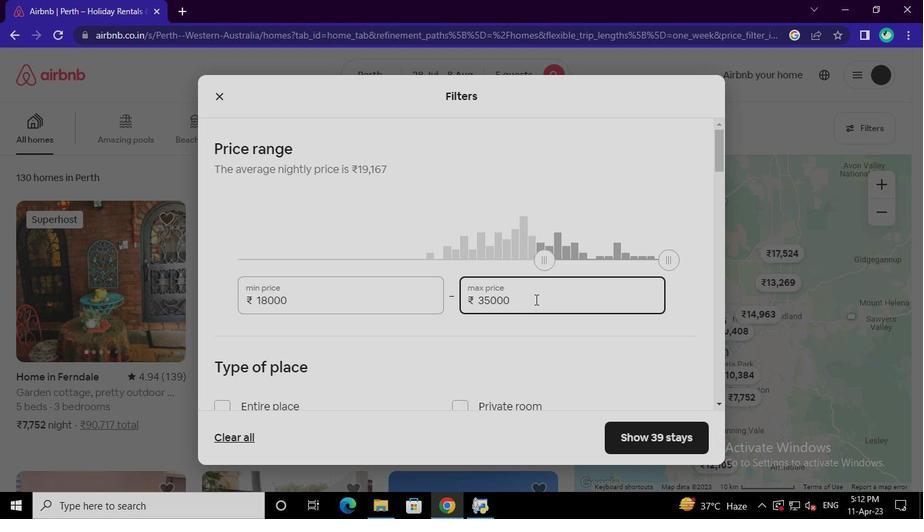 
Action: Keyboard Key.backspace
Screenshot: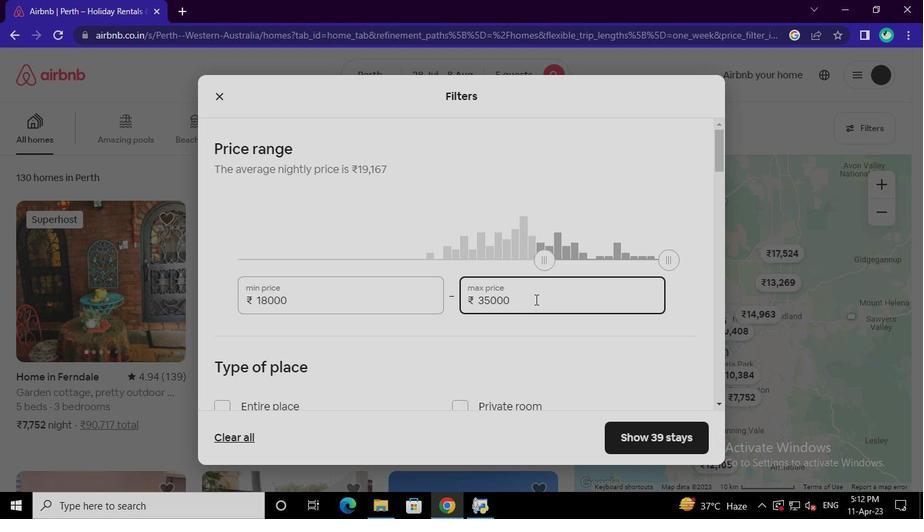 
Action: Keyboard Key.backspace
Screenshot: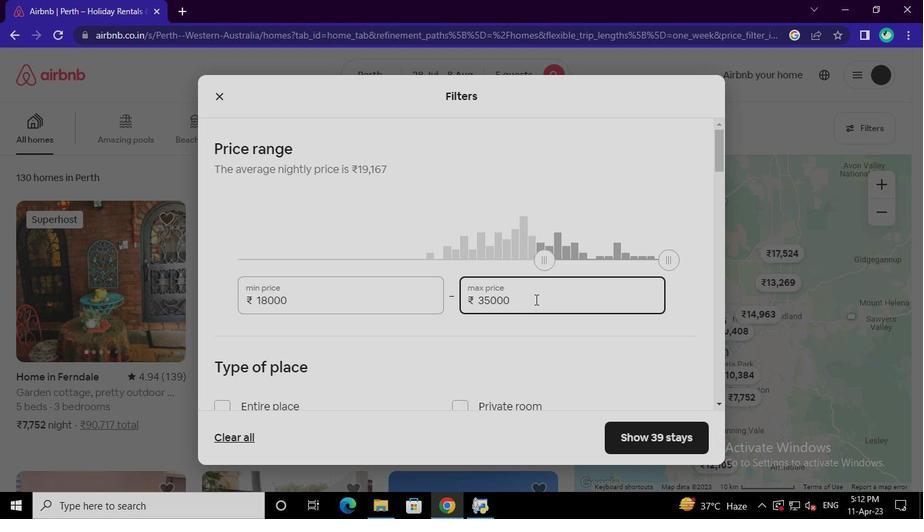 
Action: Keyboard Key.backspace
Screenshot: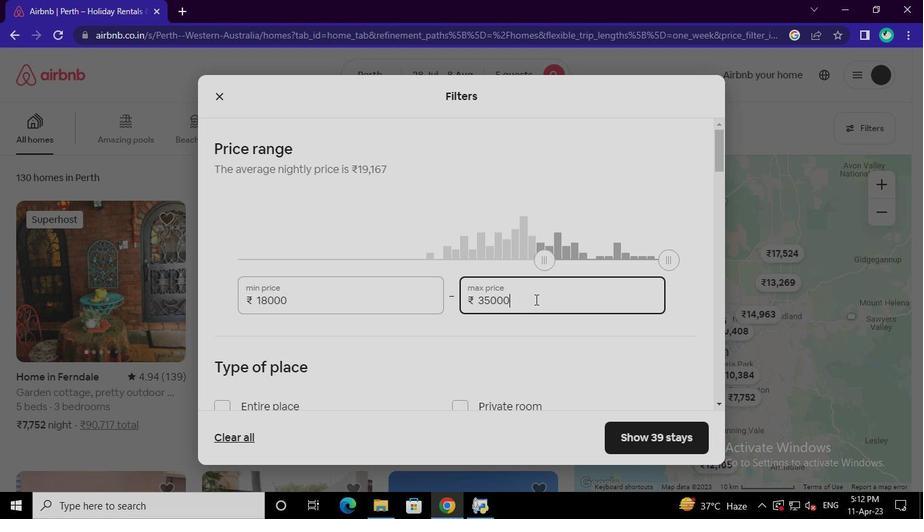 
Action: Keyboard Key.backspace
Screenshot: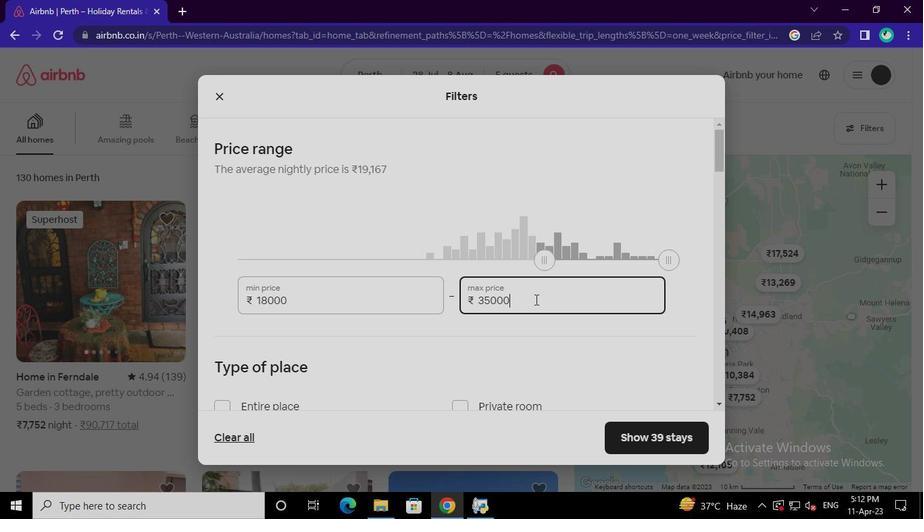 
Action: Keyboard Key.backspace
Screenshot: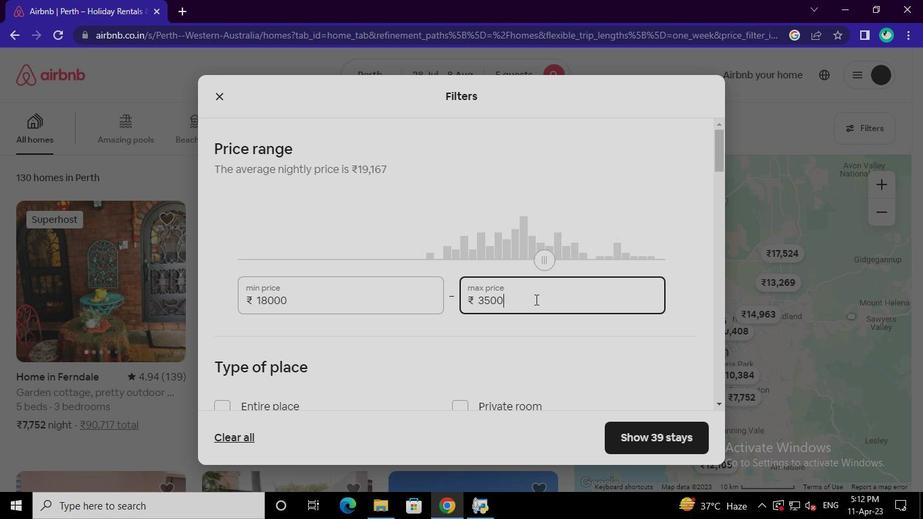 
Action: Keyboard Key.backspace
Screenshot: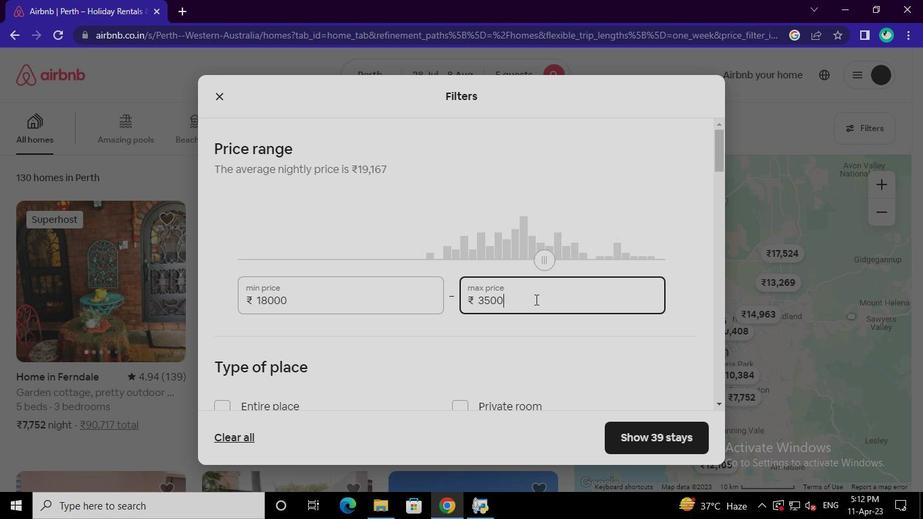 
Action: Keyboard Key.backspace
Screenshot: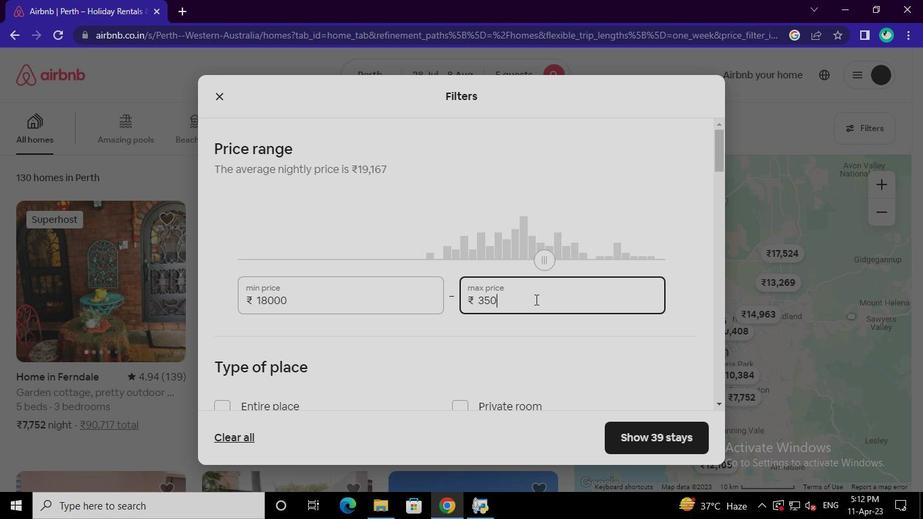 
Action: Keyboard Key.backspace
Screenshot: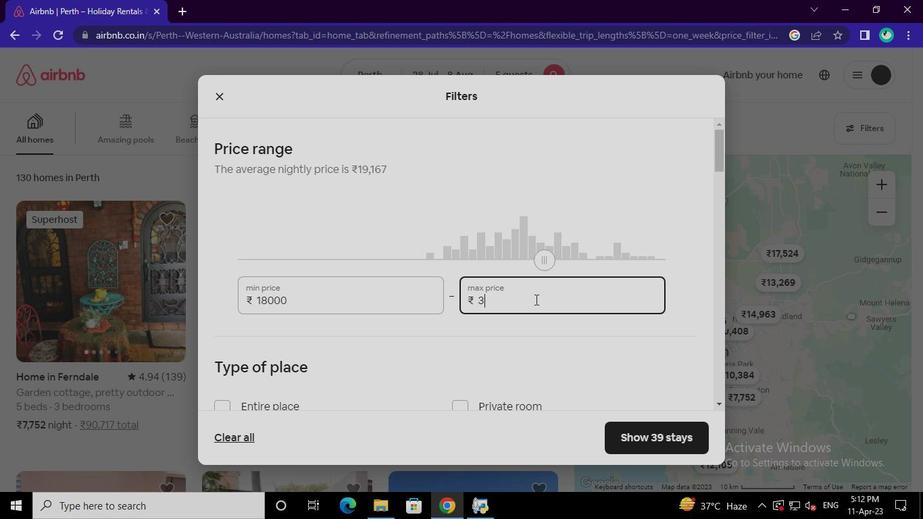 
Action: Keyboard Key.backspace
Screenshot: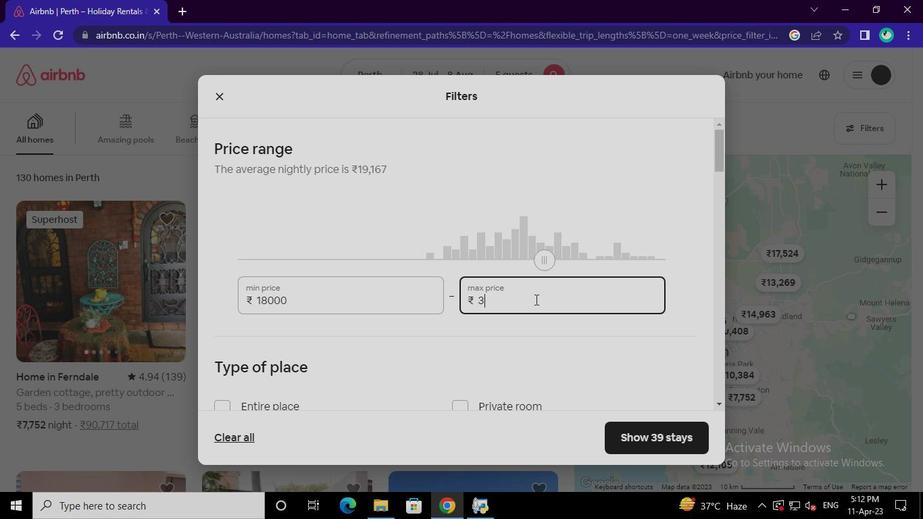 
Action: Keyboard Key.backspace
Screenshot: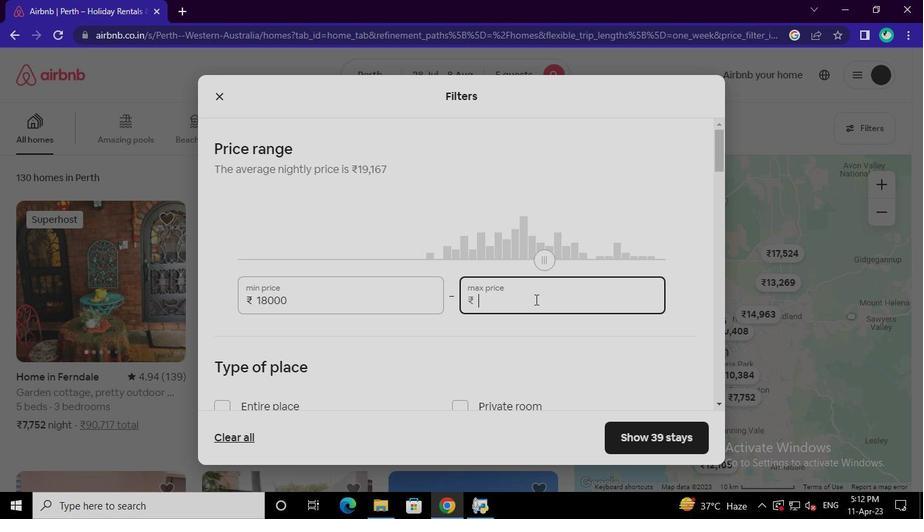 
Action: Keyboard <98>
Screenshot: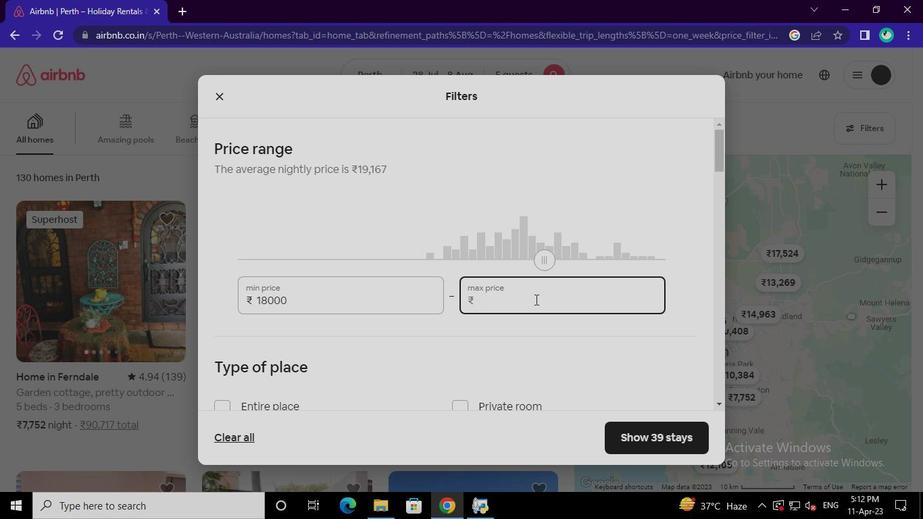 
Action: Keyboard <101>
Screenshot: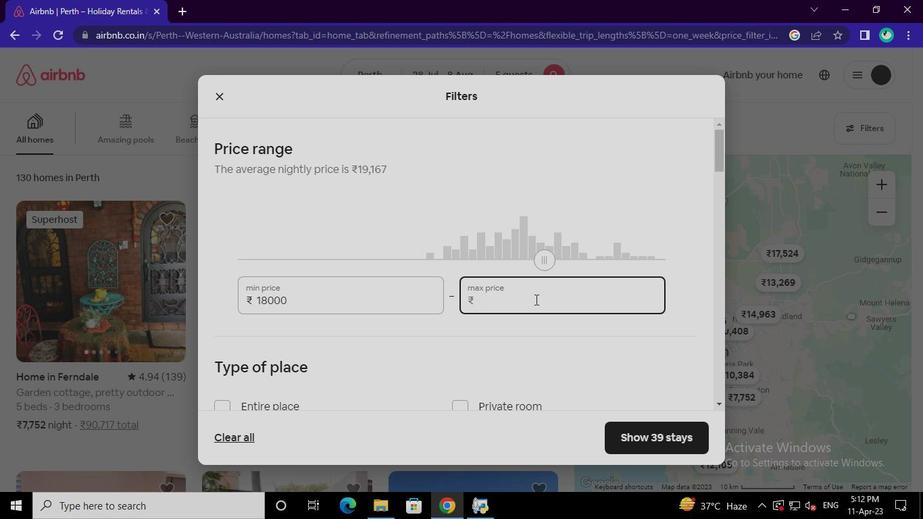 
Action: Keyboard <96>
Screenshot: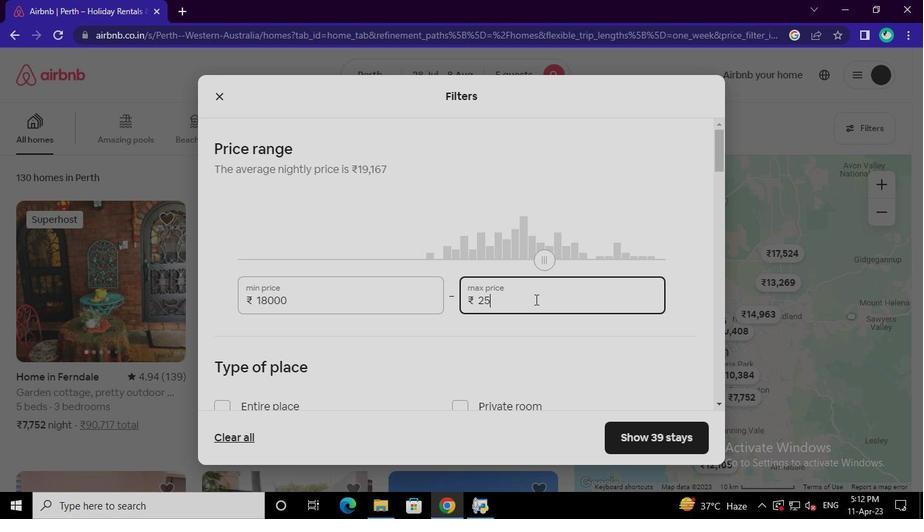 
Action: Keyboard <96>
Screenshot: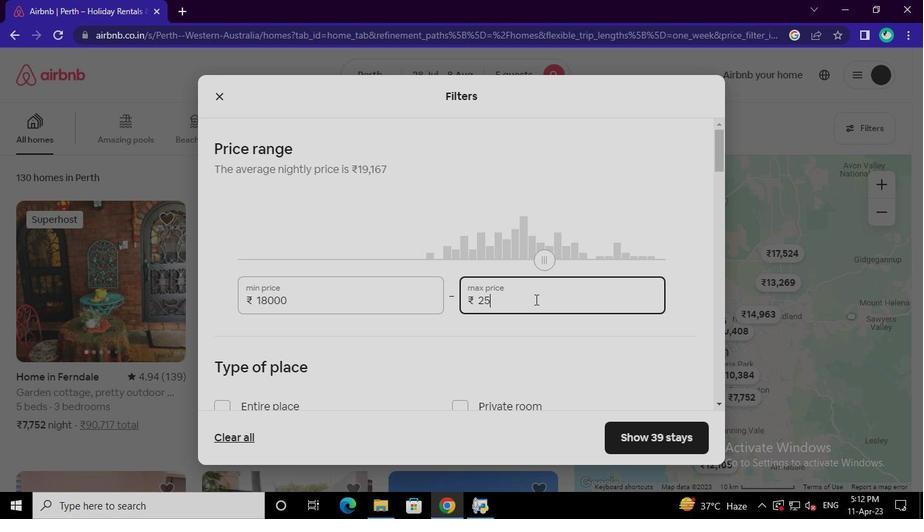 
Action: Keyboard <96>
Screenshot: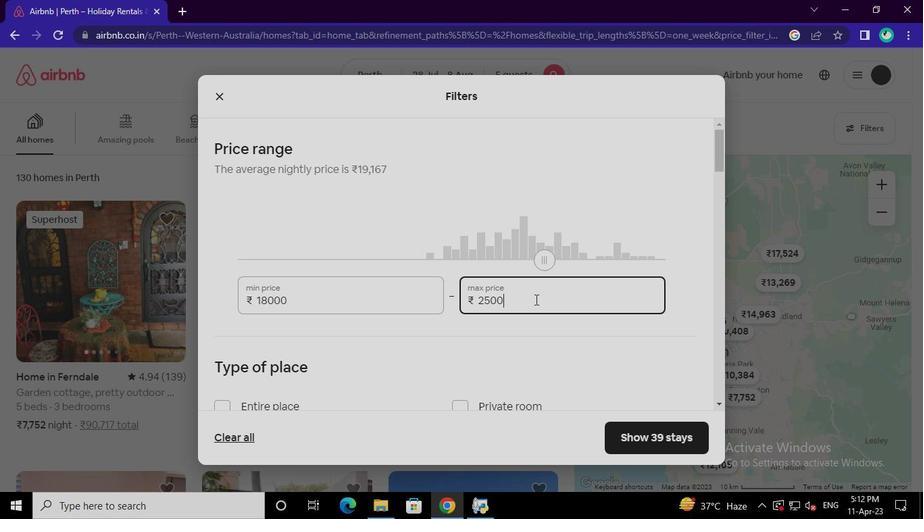 
Action: Mouse moved to (223, 276)
Screenshot: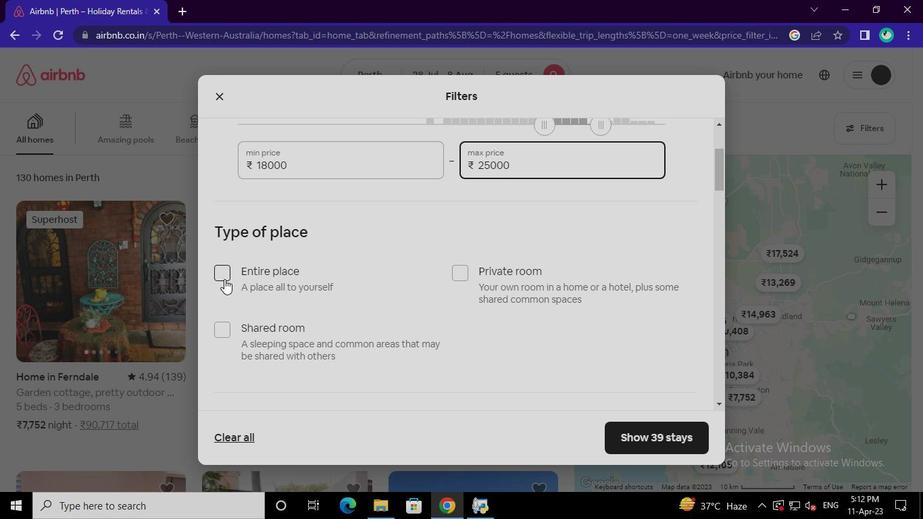 
Action: Mouse pressed left at (223, 276)
Screenshot: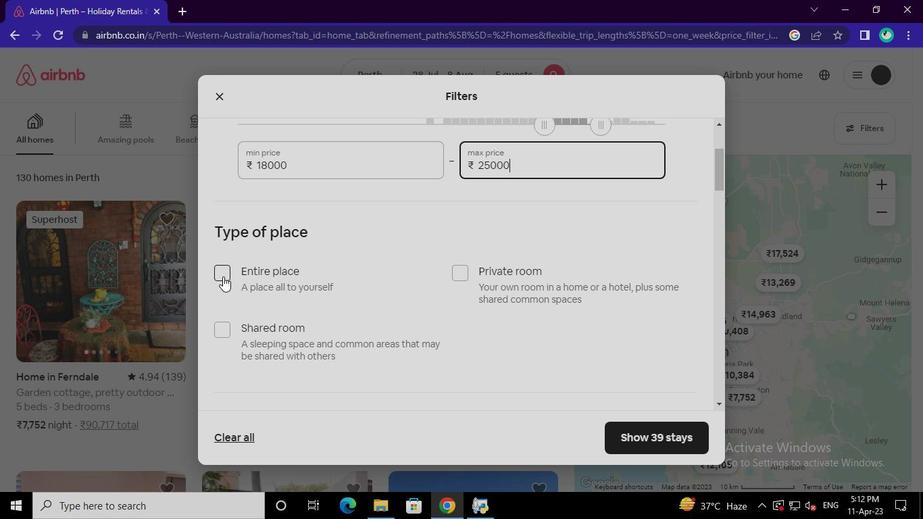 
Action: Mouse moved to (465, 275)
Screenshot: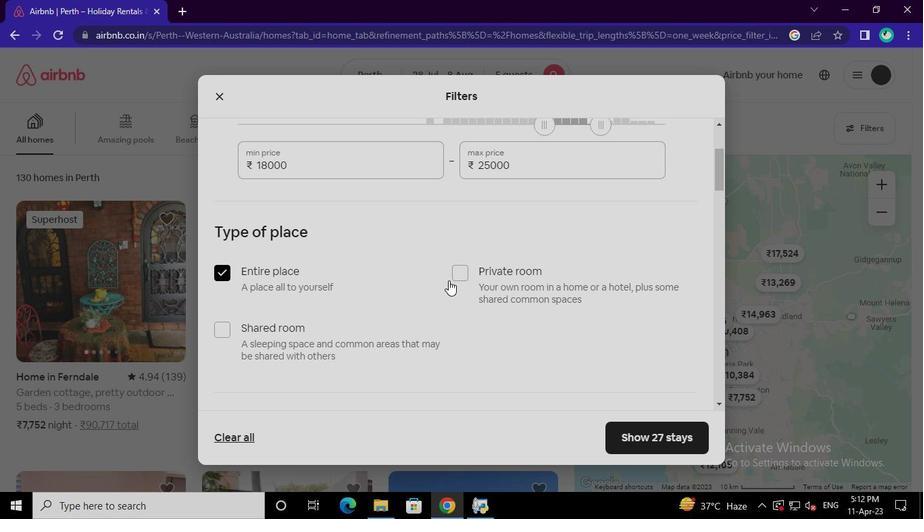 
Action: Mouse pressed left at (465, 275)
Screenshot: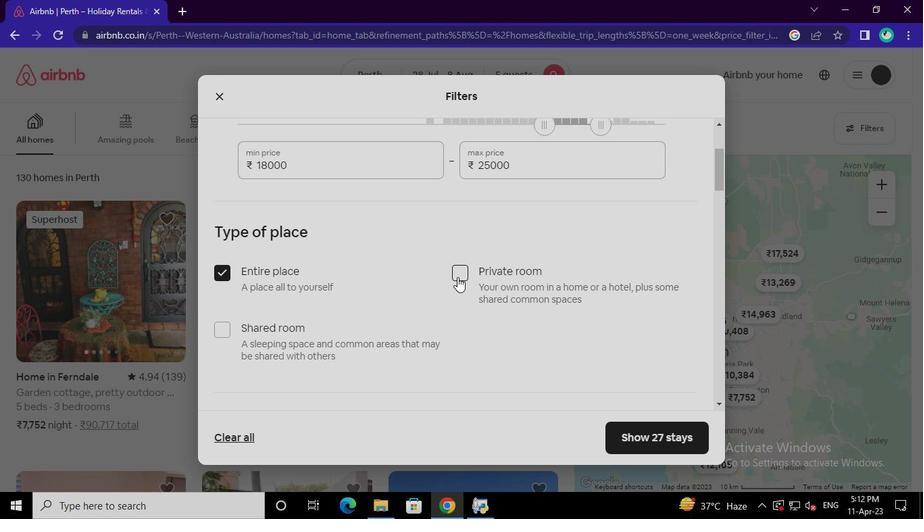 
Action: Mouse moved to (384, 359)
Screenshot: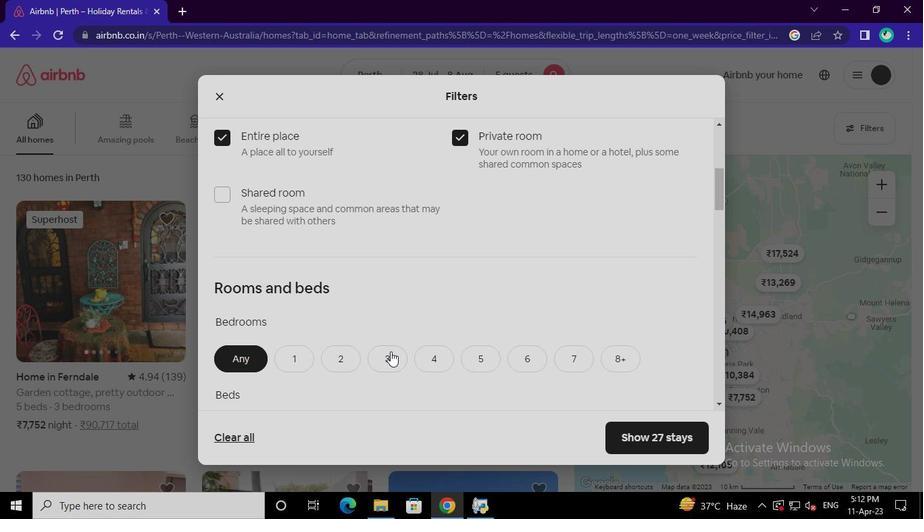 
Action: Mouse pressed left at (384, 359)
Screenshot: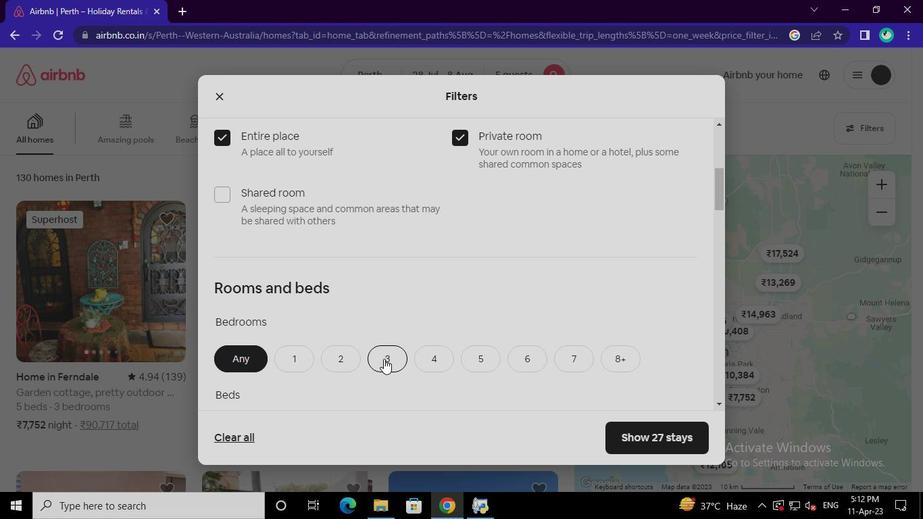 
Action: Mouse moved to (472, 298)
Screenshot: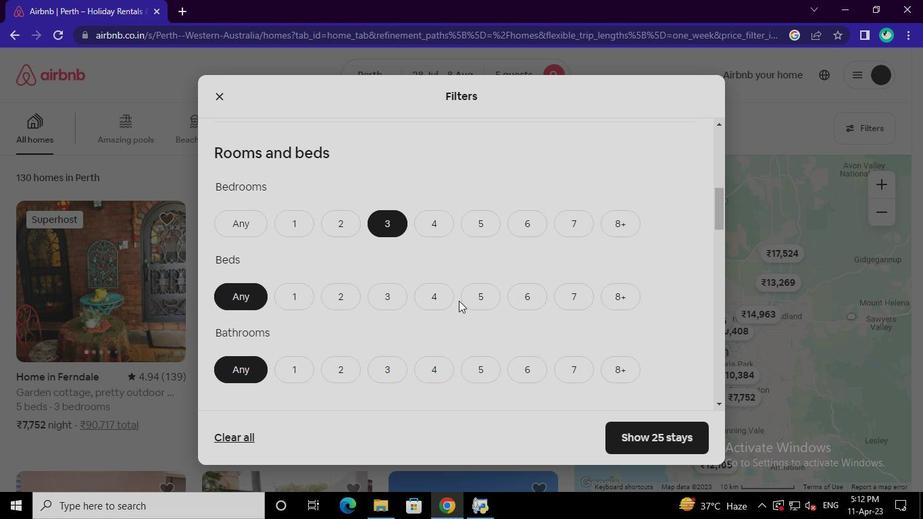 
Action: Mouse pressed left at (472, 298)
Screenshot: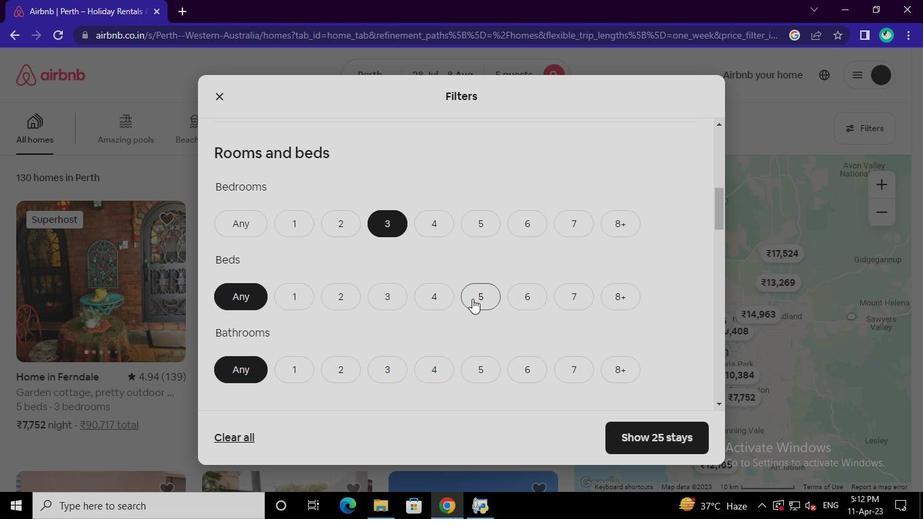 
Action: Mouse moved to (387, 242)
Screenshot: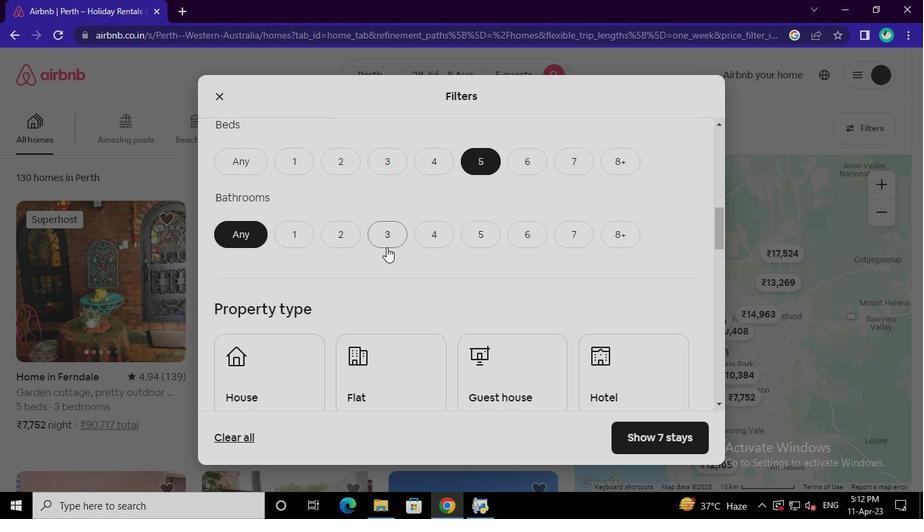 
Action: Mouse pressed left at (387, 242)
Screenshot: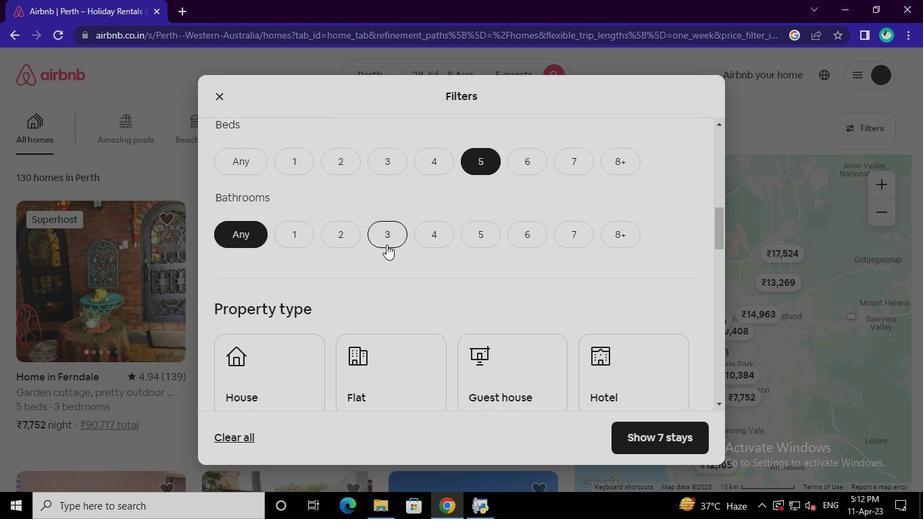 
Action: Mouse moved to (290, 228)
Screenshot: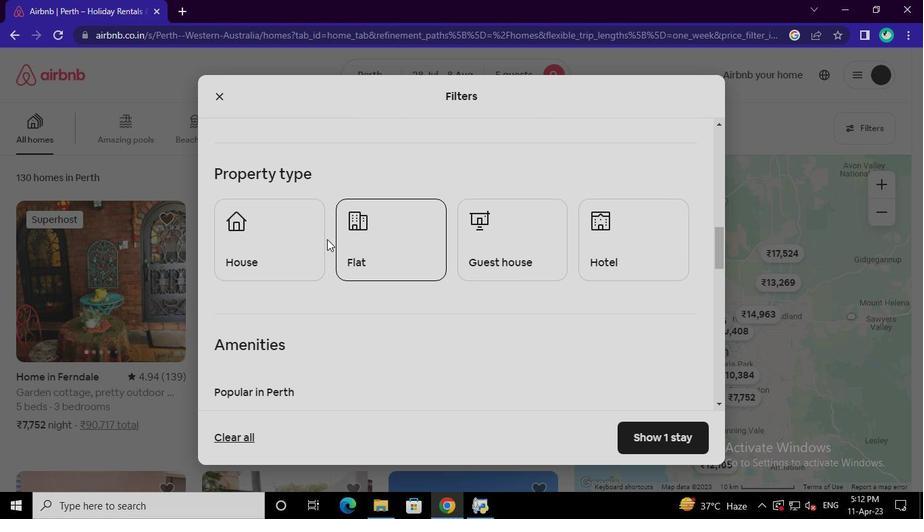 
Action: Mouse pressed left at (290, 228)
Screenshot: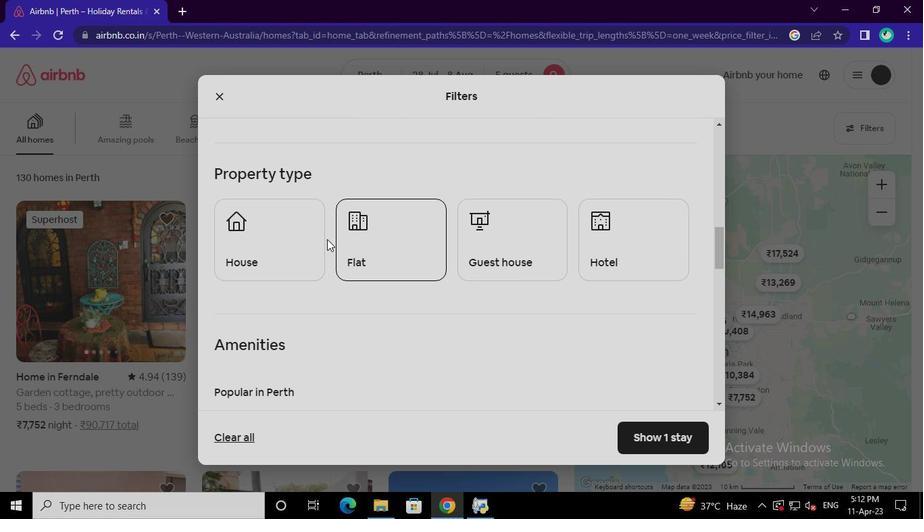 
Action: Mouse moved to (245, 312)
Screenshot: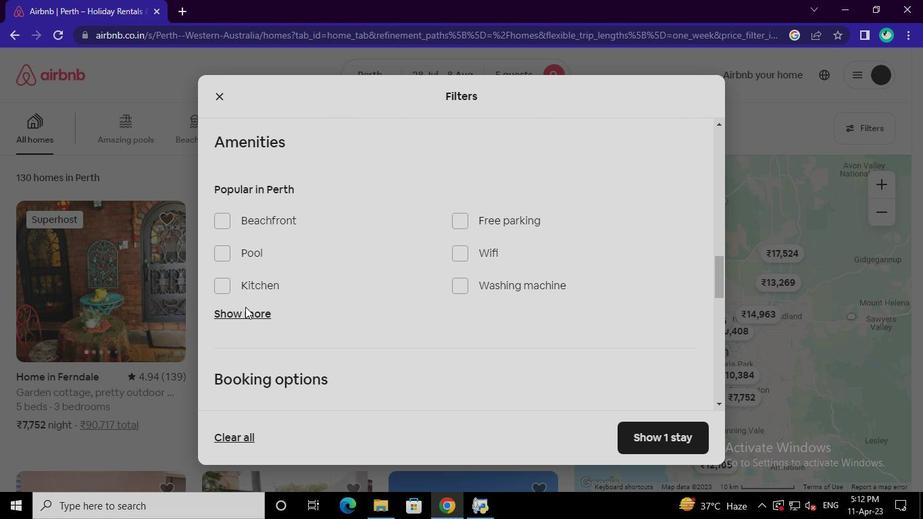
Action: Mouse pressed left at (245, 312)
Screenshot: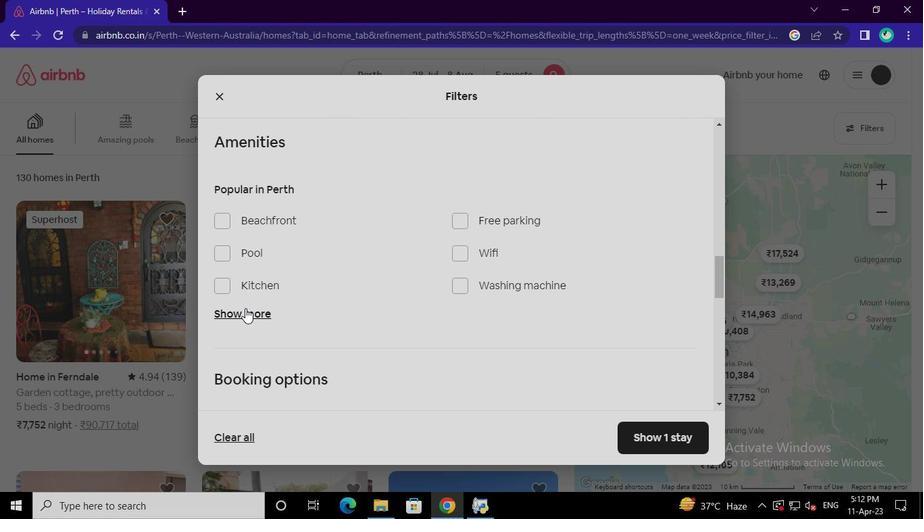 
Action: Mouse moved to (465, 258)
Screenshot: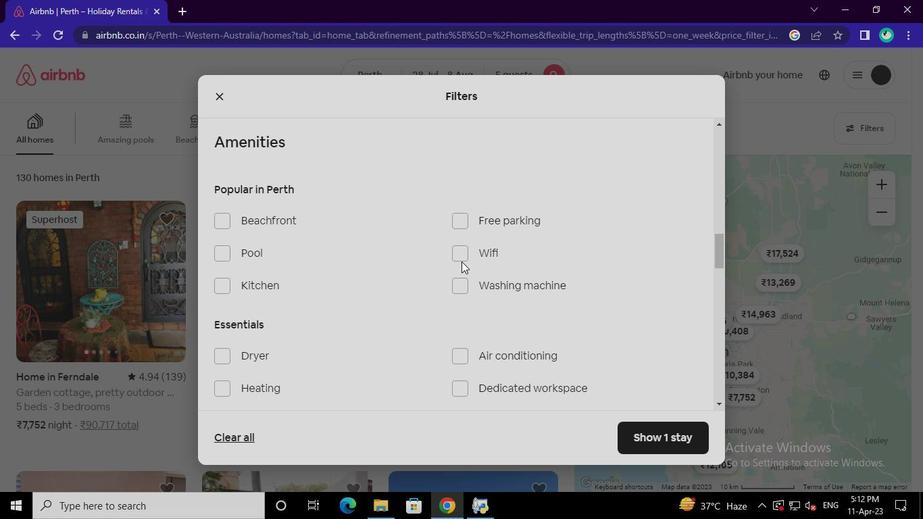 
Action: Mouse pressed left at (465, 258)
Screenshot: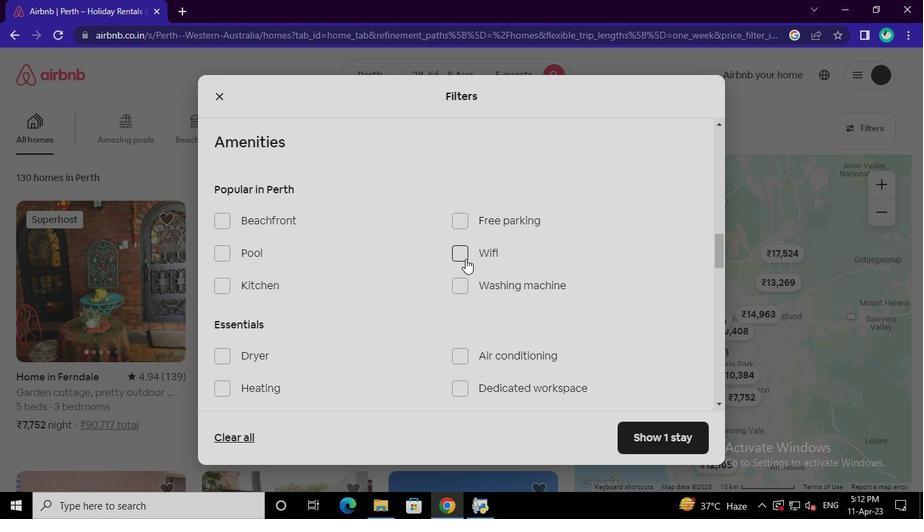 
Action: Mouse moved to (459, 358)
Screenshot: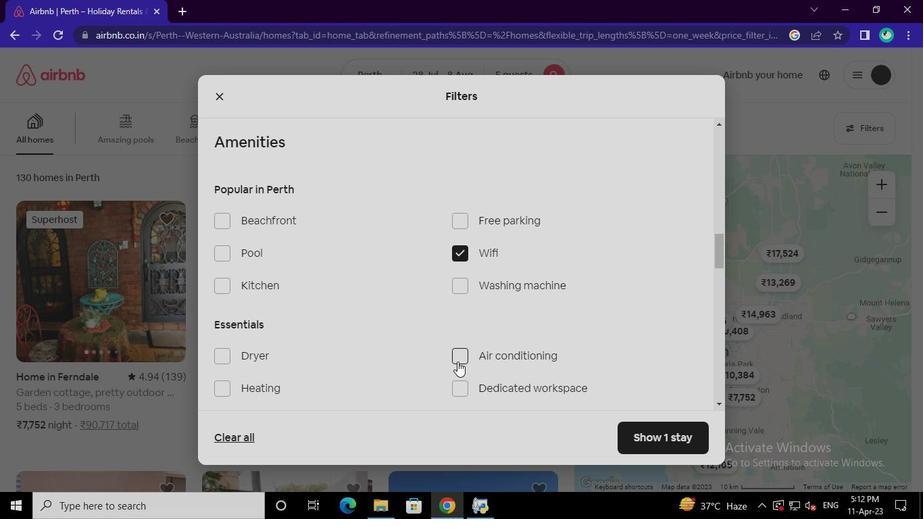 
Action: Mouse pressed left at (459, 358)
Screenshot: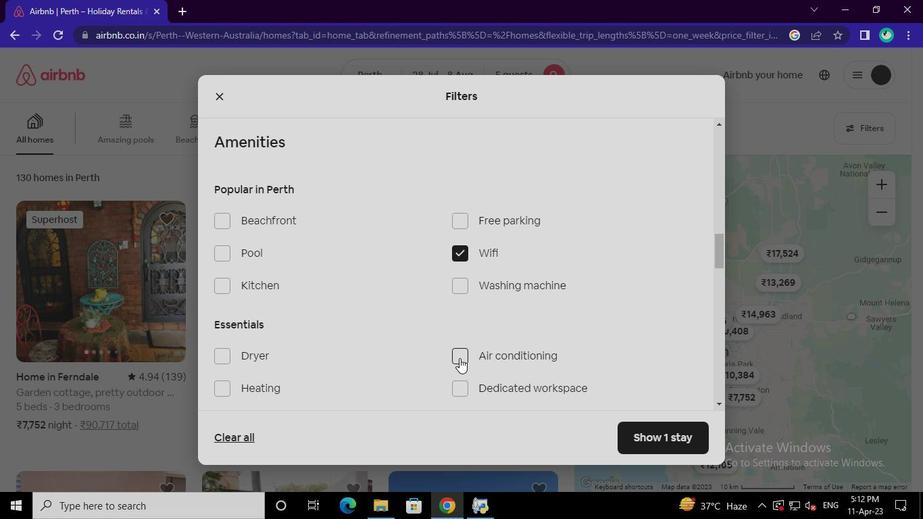 
Action: Mouse moved to (465, 224)
Screenshot: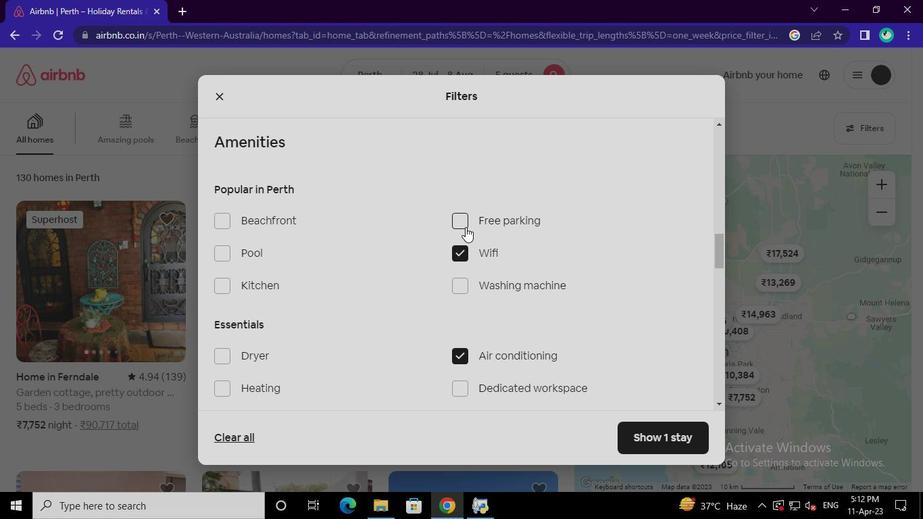 
Action: Mouse pressed left at (465, 224)
Screenshot: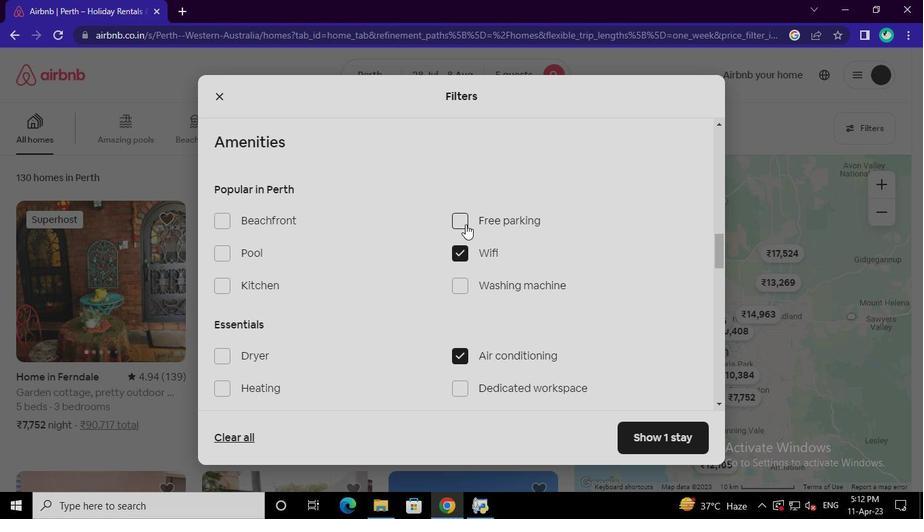
Action: Mouse moved to (288, 217)
Screenshot: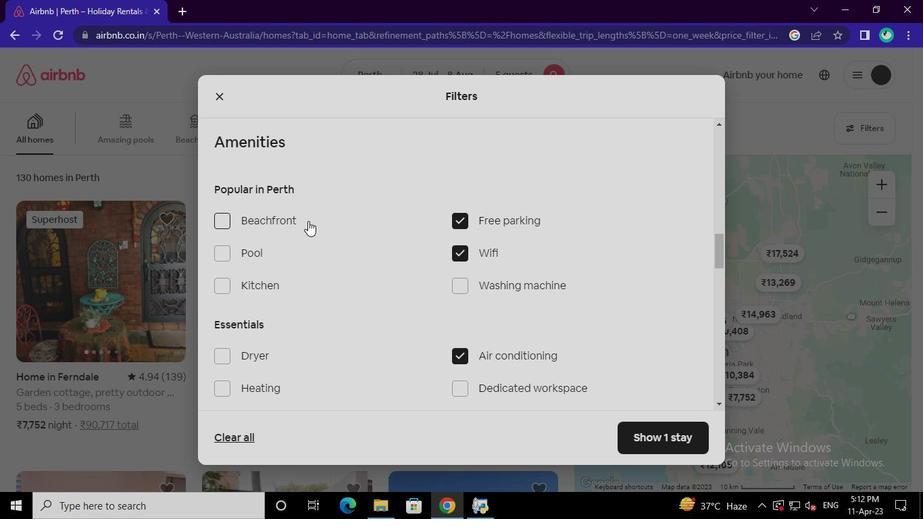 
Action: Mouse pressed left at (288, 217)
Screenshot: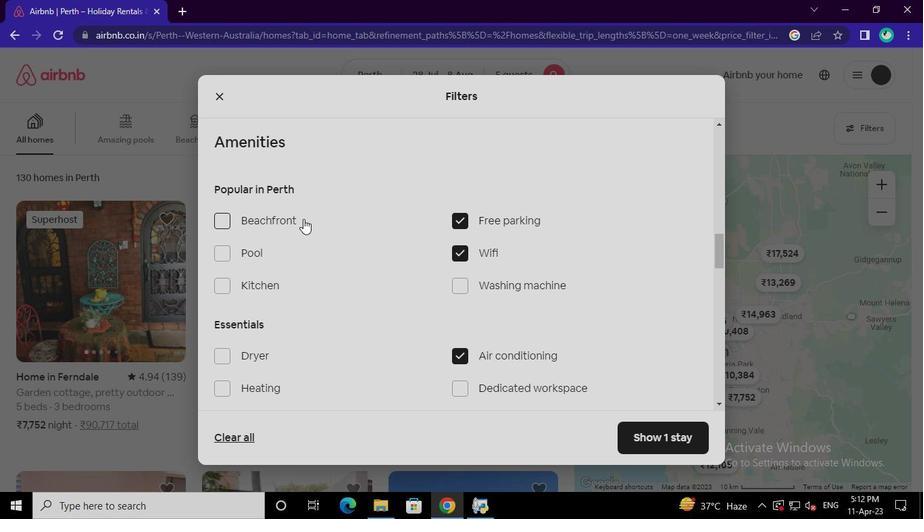 
Action: Mouse moved to (458, 286)
Screenshot: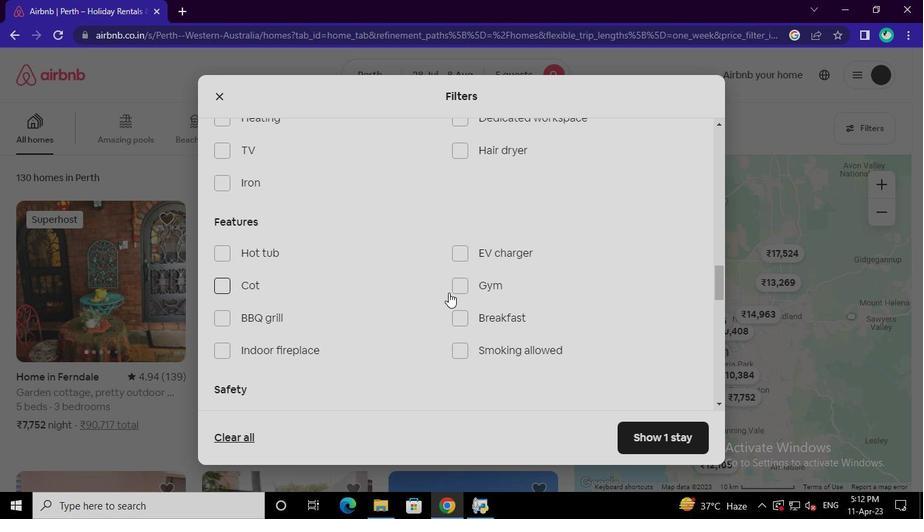 
Action: Mouse pressed left at (458, 286)
Screenshot: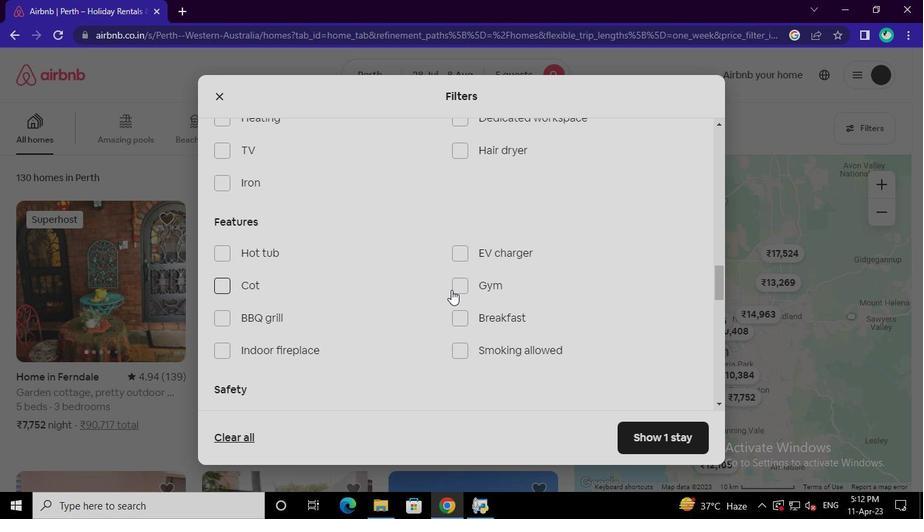 
Action: Mouse moved to (461, 319)
Screenshot: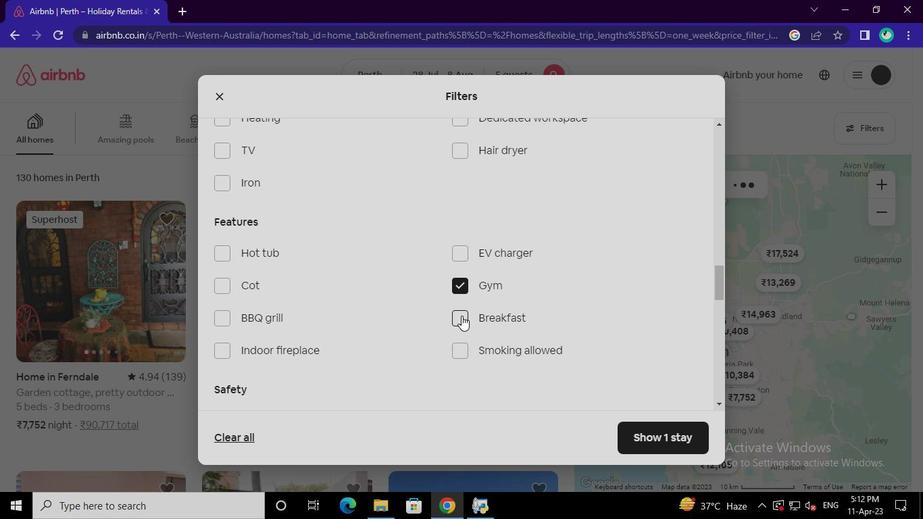 
Action: Mouse pressed left at (461, 319)
Screenshot: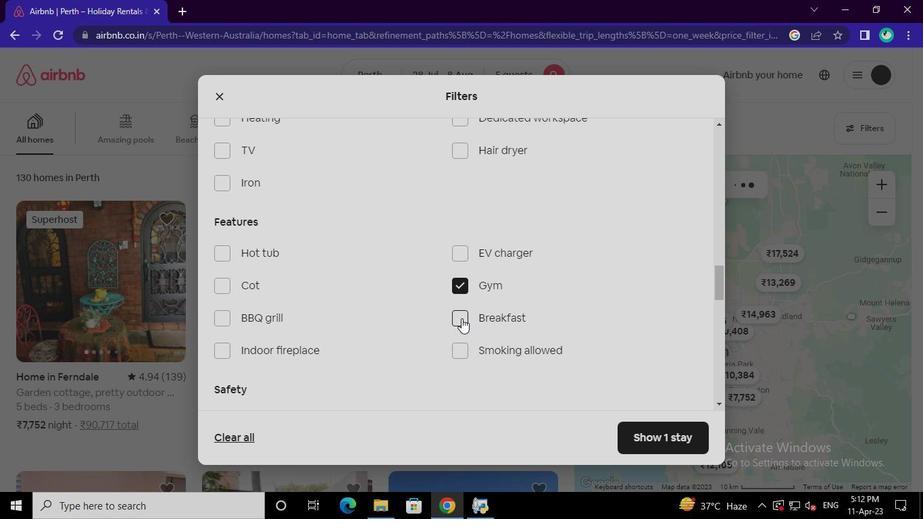 
Action: Mouse moved to (661, 340)
Screenshot: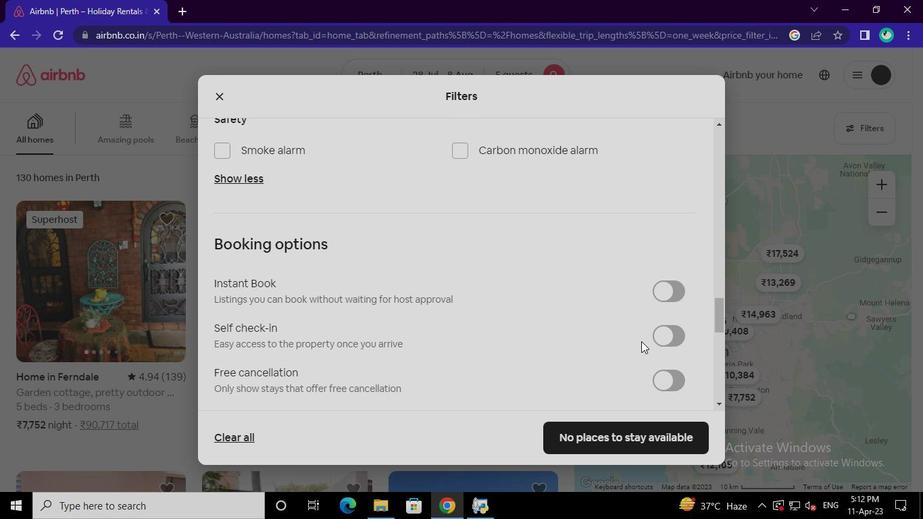 
Action: Mouse pressed left at (661, 340)
Screenshot: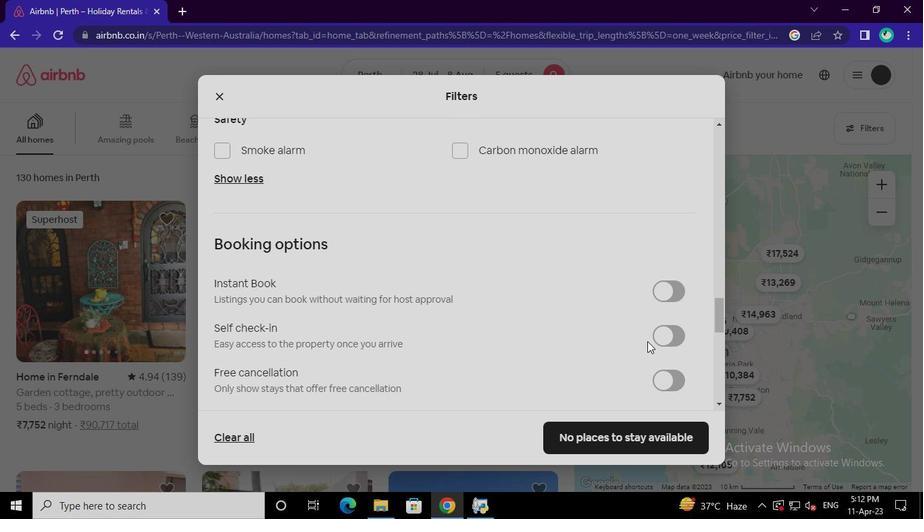 
Action: Mouse moved to (608, 433)
Screenshot: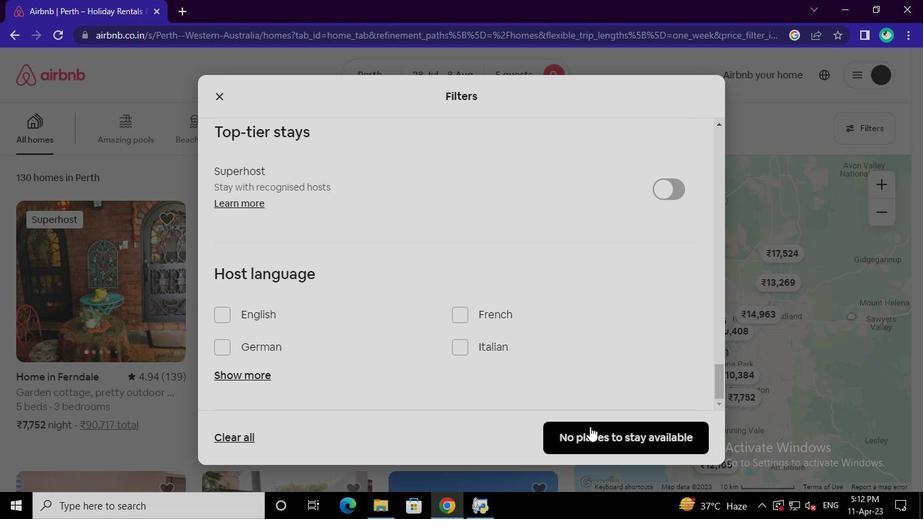 
Action: Mouse pressed left at (608, 433)
Screenshot: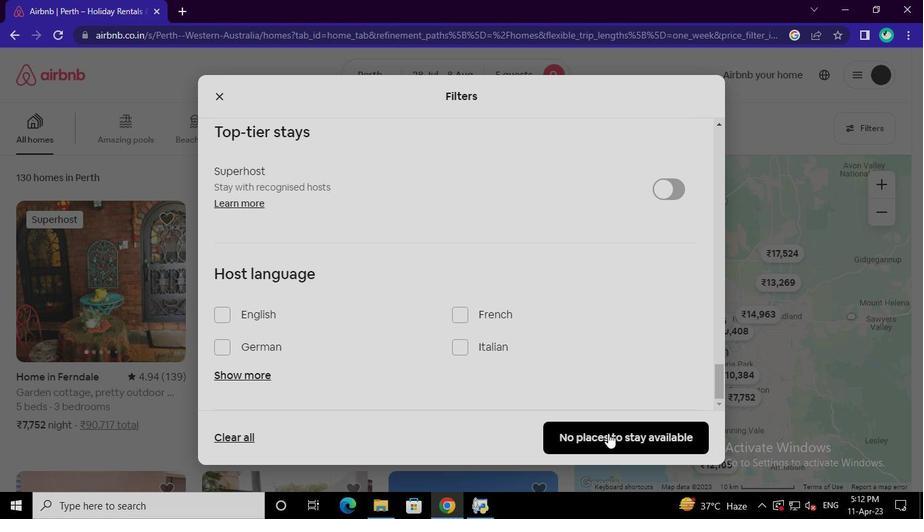 
Action: Mouse moved to (478, 511)
Screenshot: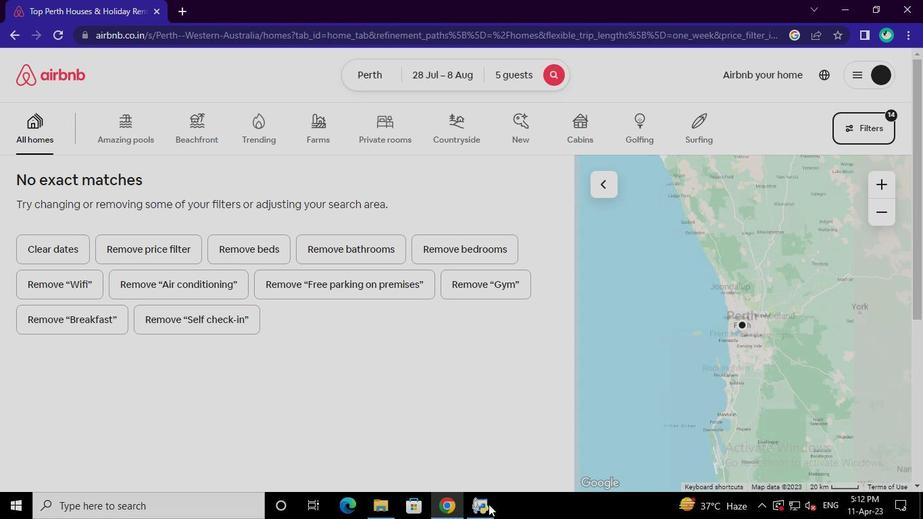 
Action: Mouse pressed left at (478, 511)
Screenshot: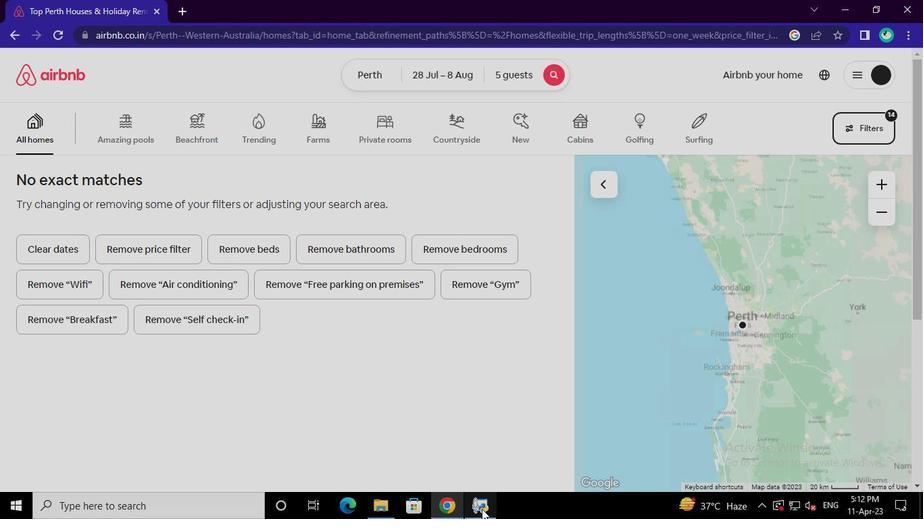 
Action: Mouse moved to (755, 109)
Screenshot: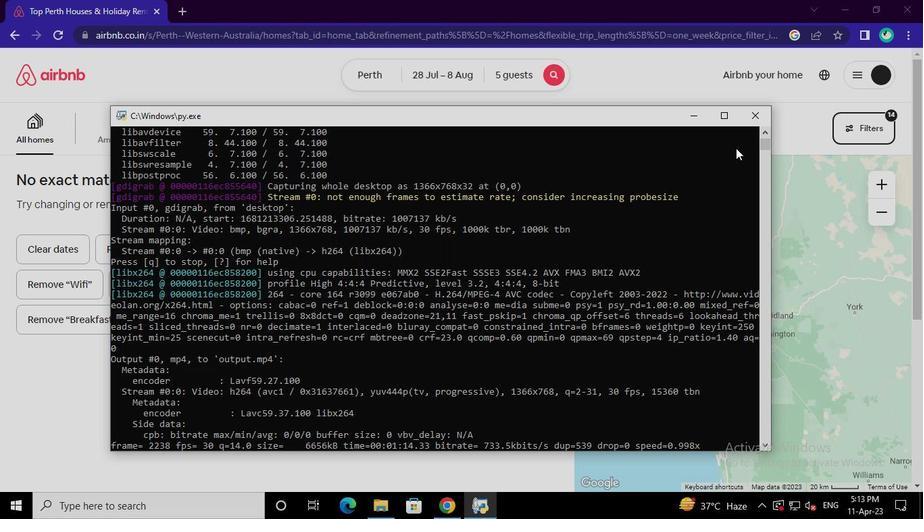 
Action: Mouse pressed left at (755, 109)
Screenshot: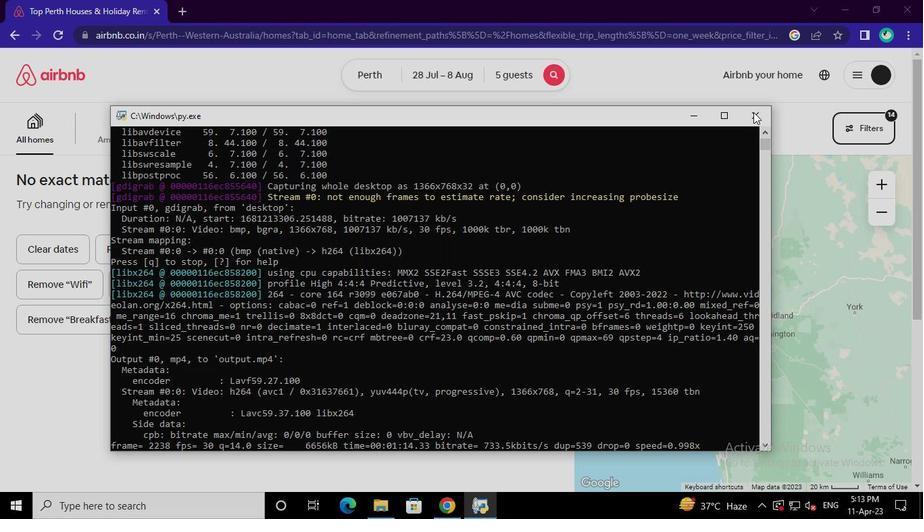 
